 Task: Create a due date automation trigger when advanced on, on the tuesday before a card is due add checklist without checklist "Resume" at 11:00 AM.
Action: Mouse moved to (1204, 368)
Screenshot: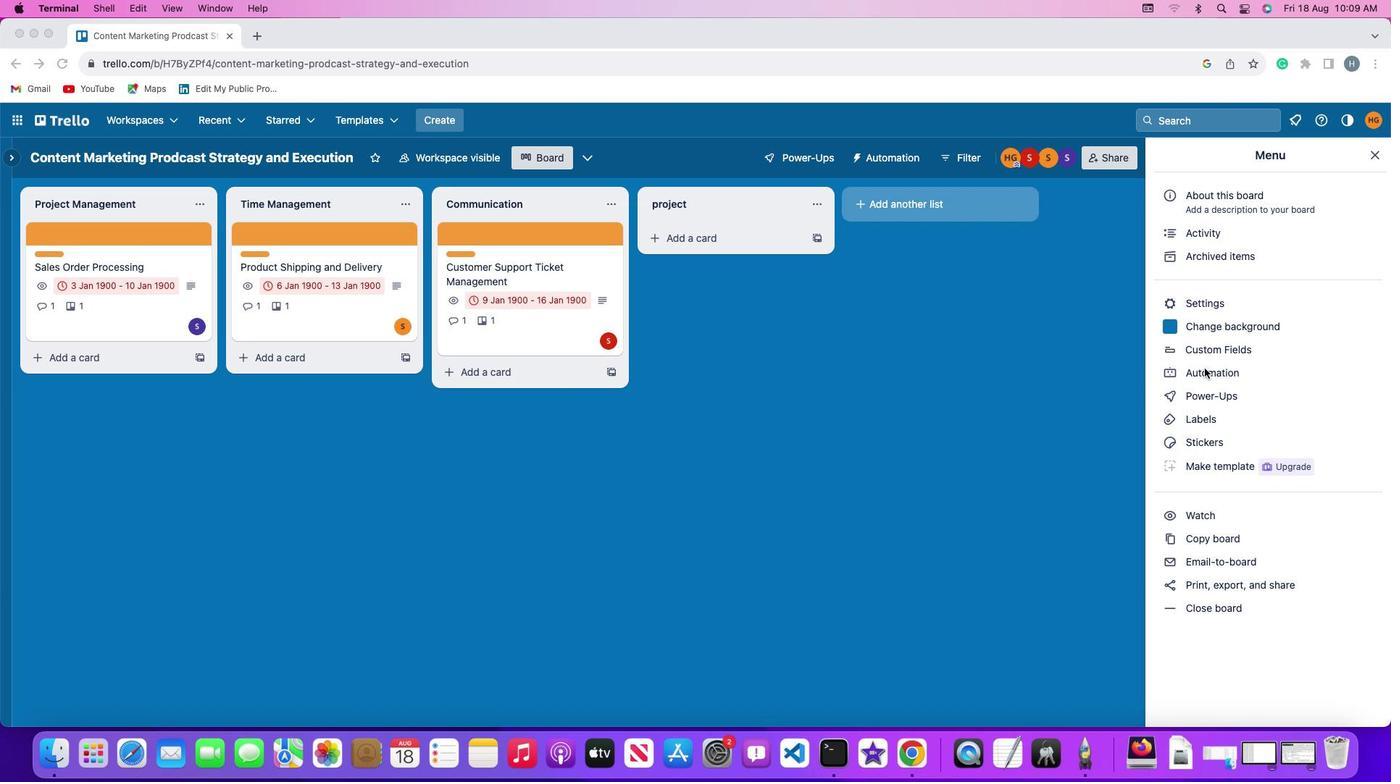 
Action: Mouse pressed left at (1204, 368)
Screenshot: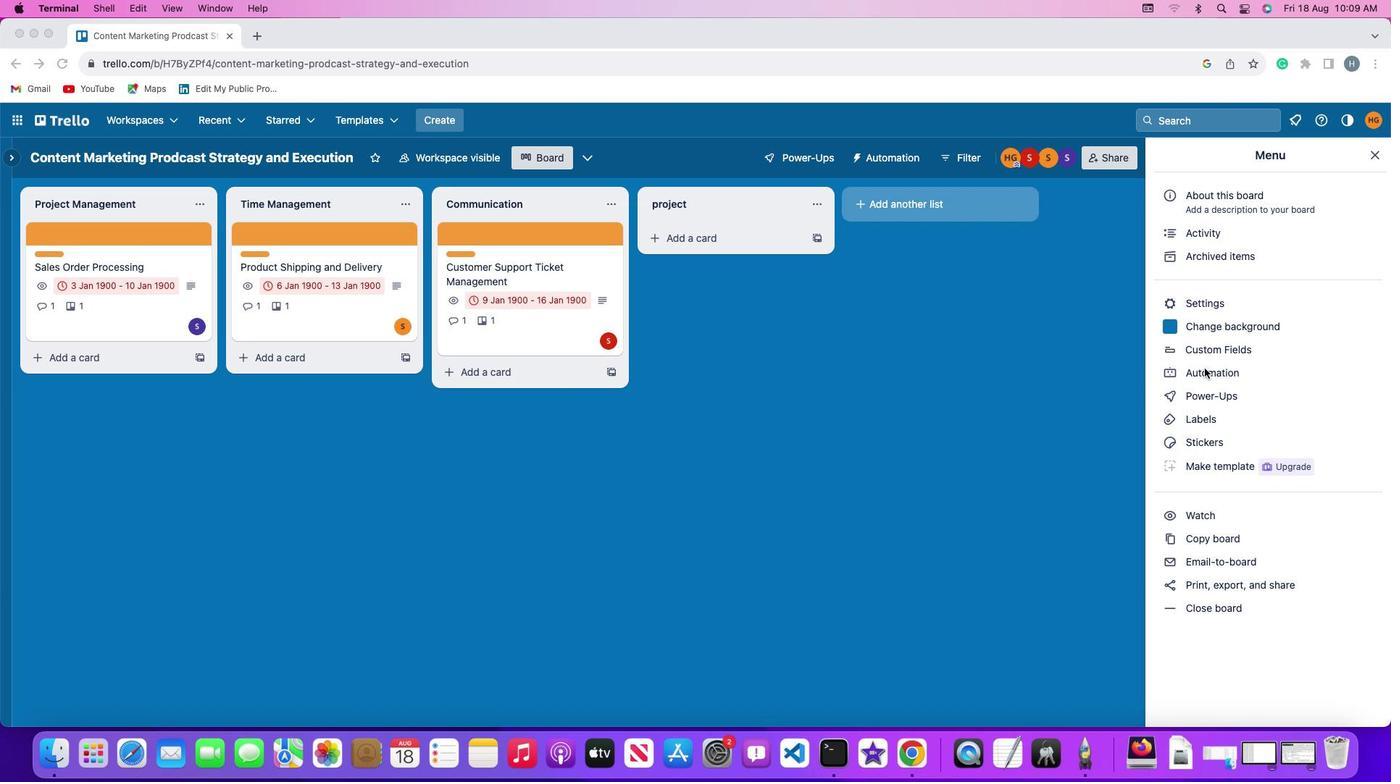 
Action: Mouse pressed left at (1204, 368)
Screenshot: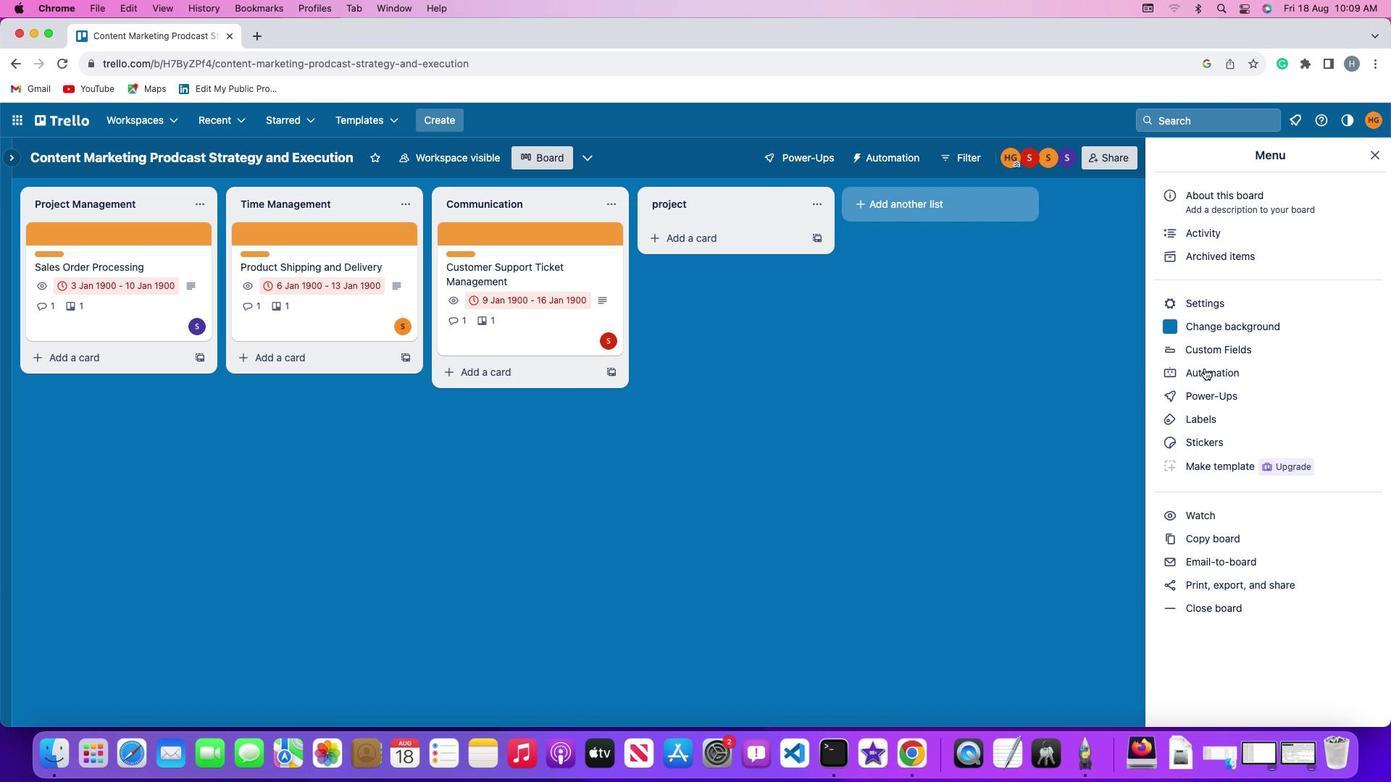 
Action: Mouse moved to (83, 345)
Screenshot: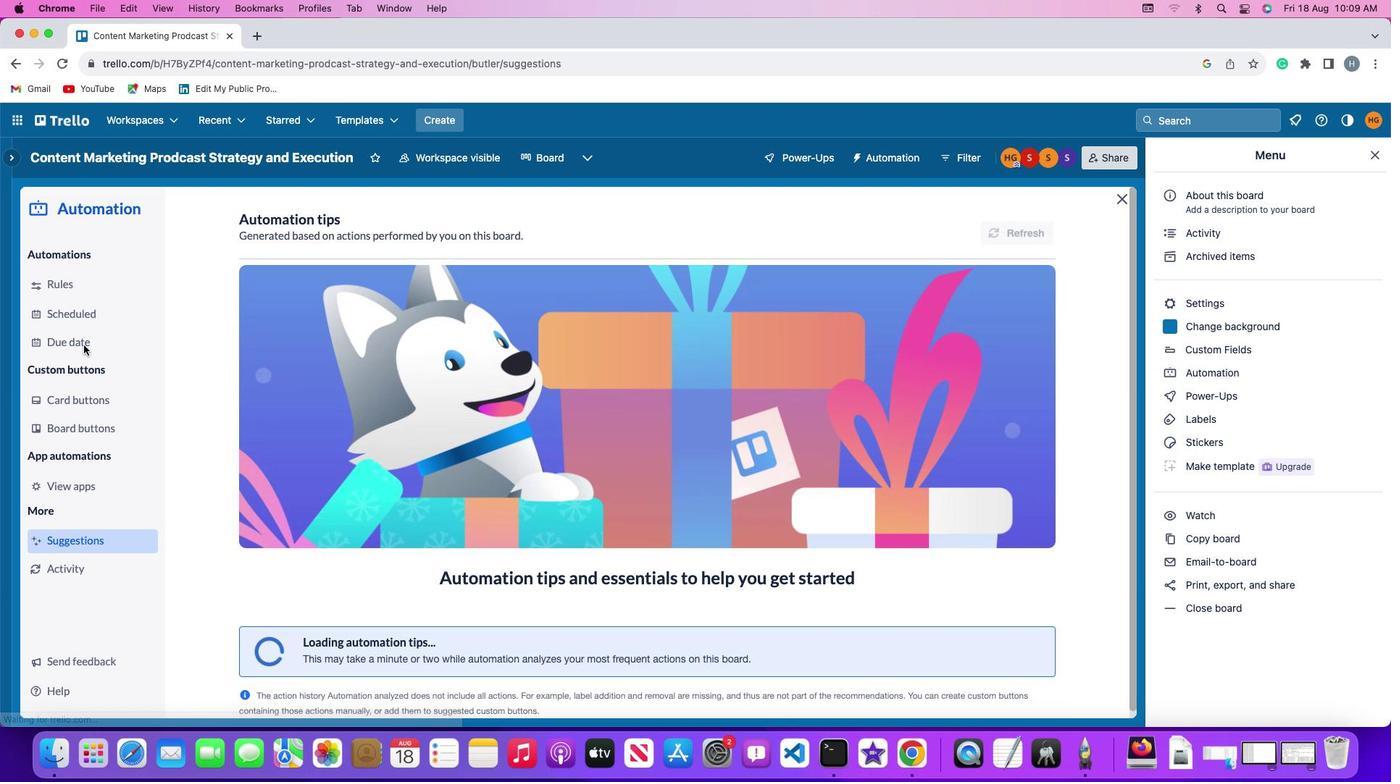 
Action: Mouse pressed left at (83, 345)
Screenshot: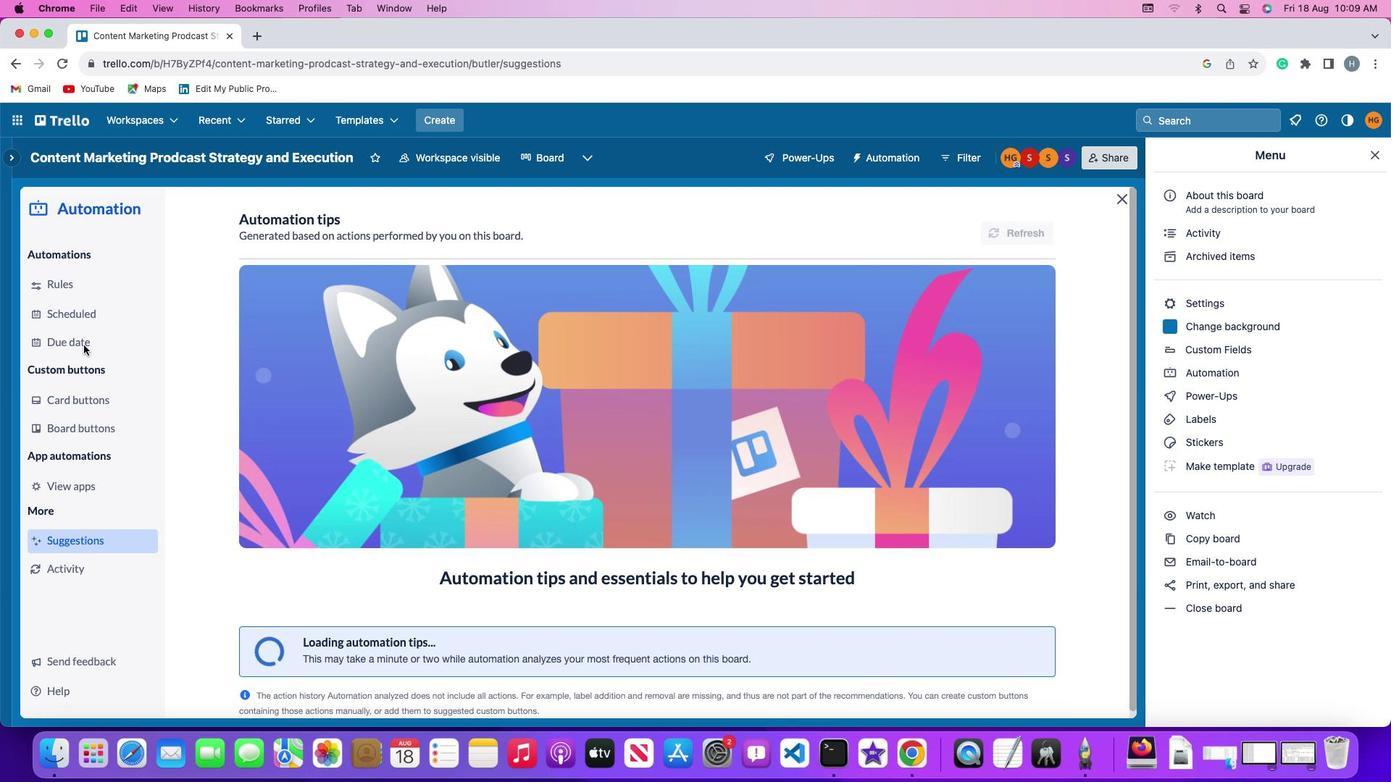 
Action: Mouse moved to (986, 223)
Screenshot: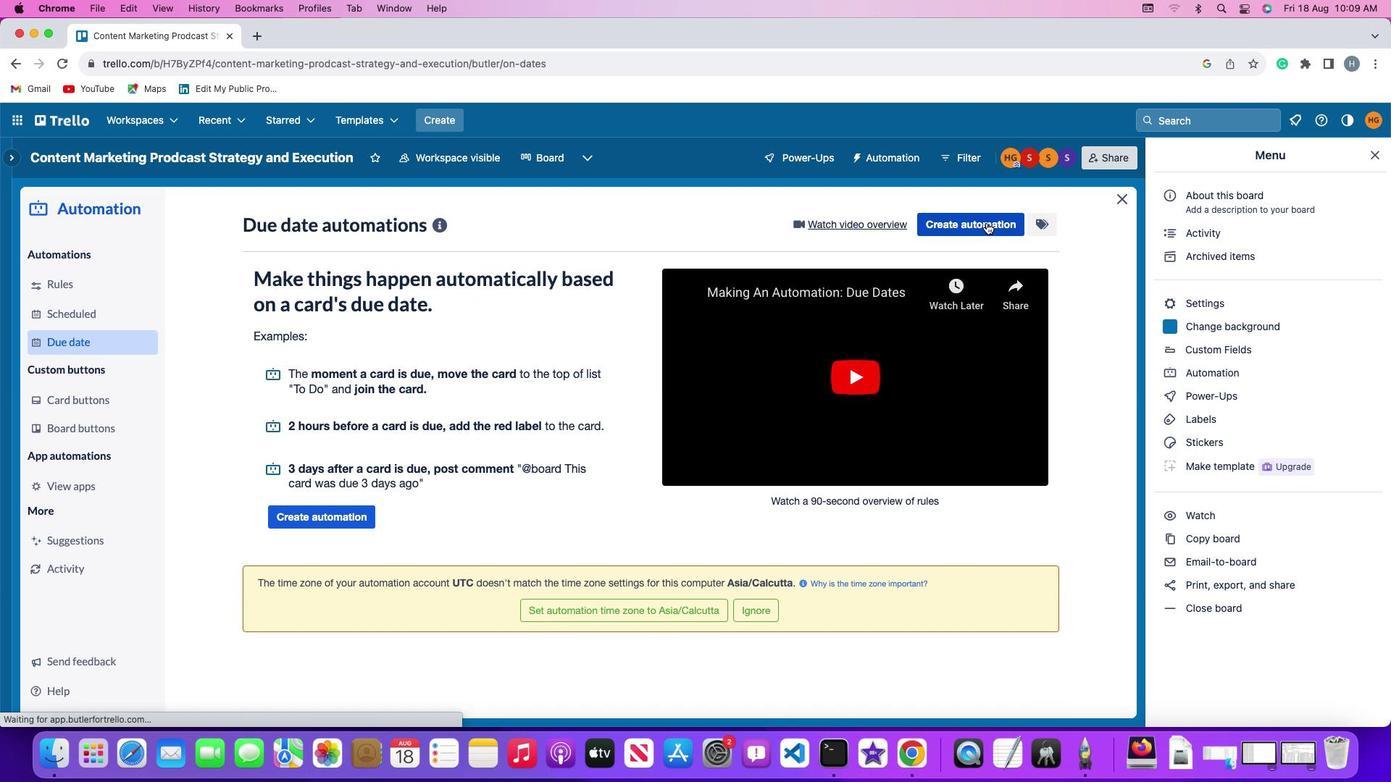 
Action: Mouse pressed left at (986, 223)
Screenshot: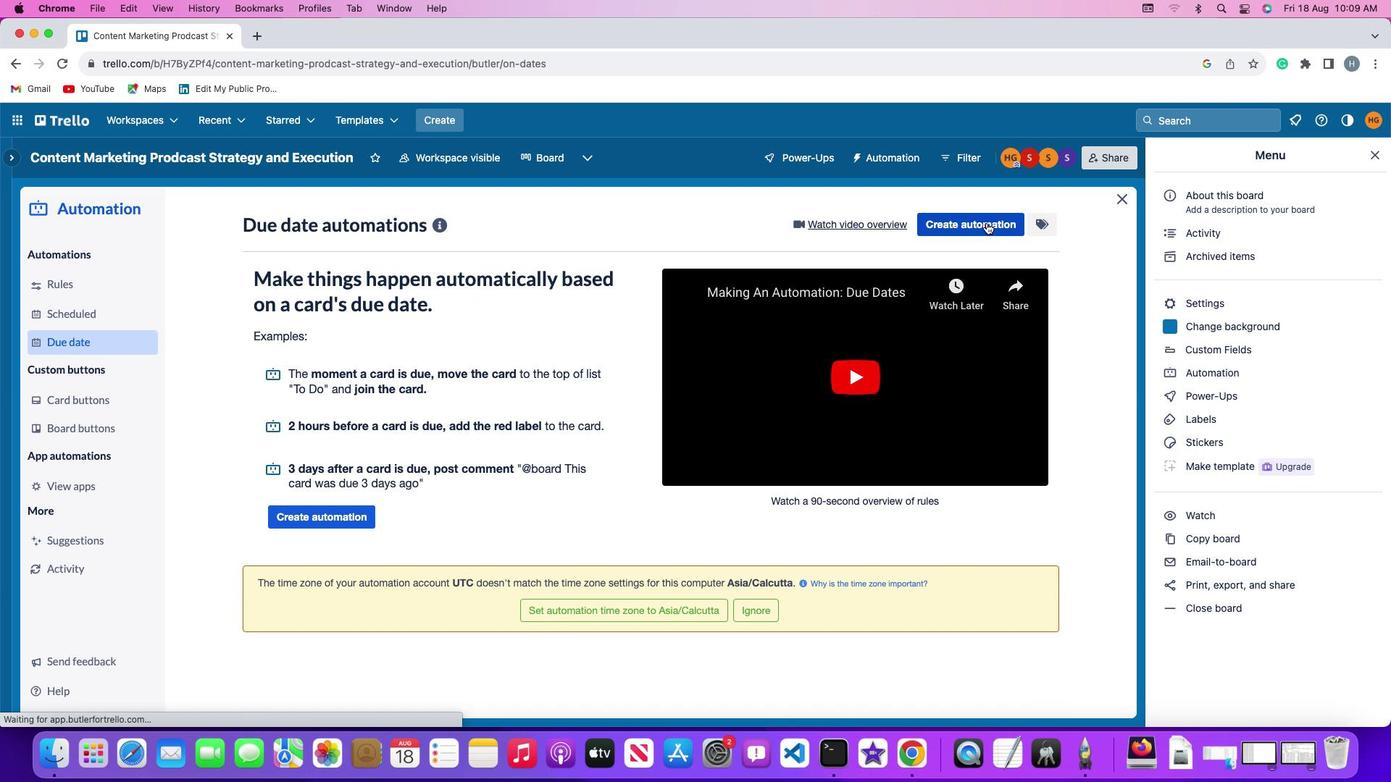 
Action: Mouse moved to (284, 362)
Screenshot: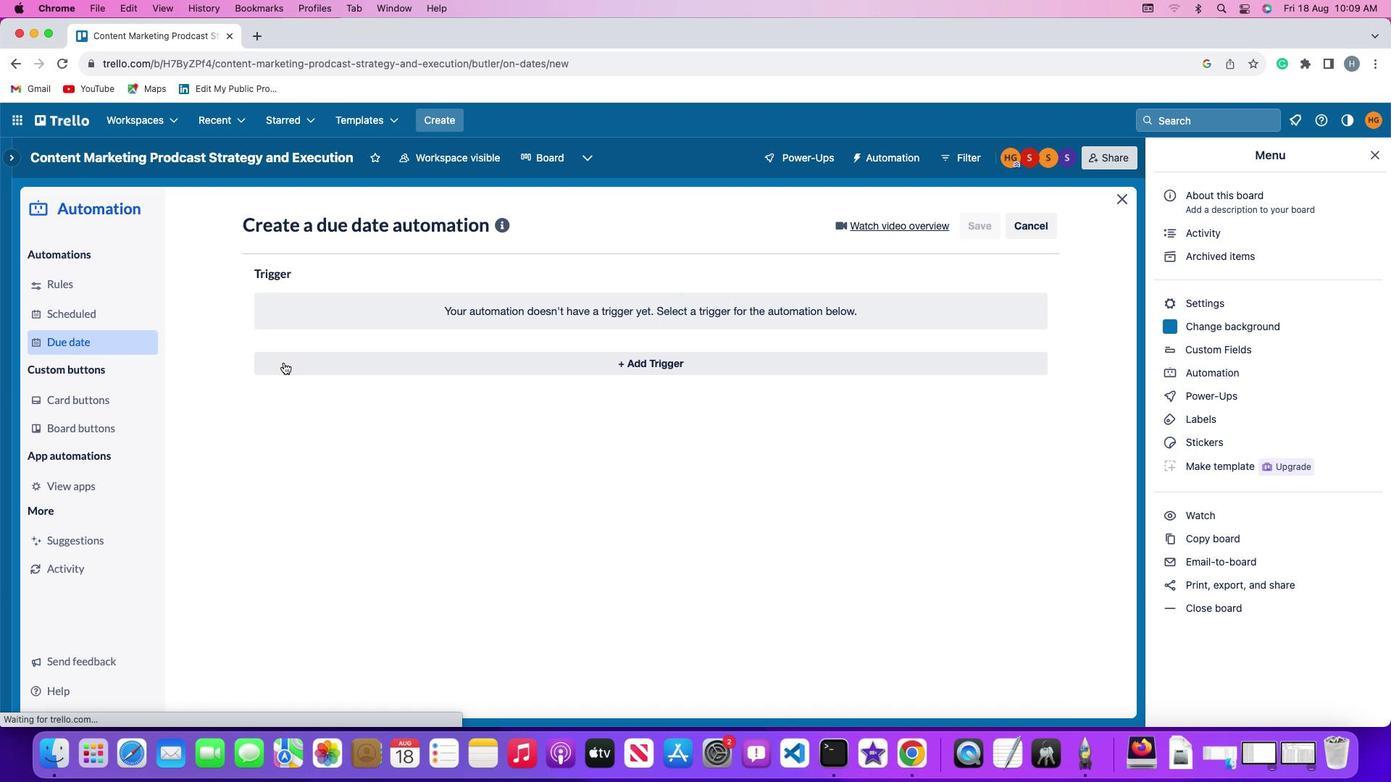 
Action: Mouse pressed left at (284, 362)
Screenshot: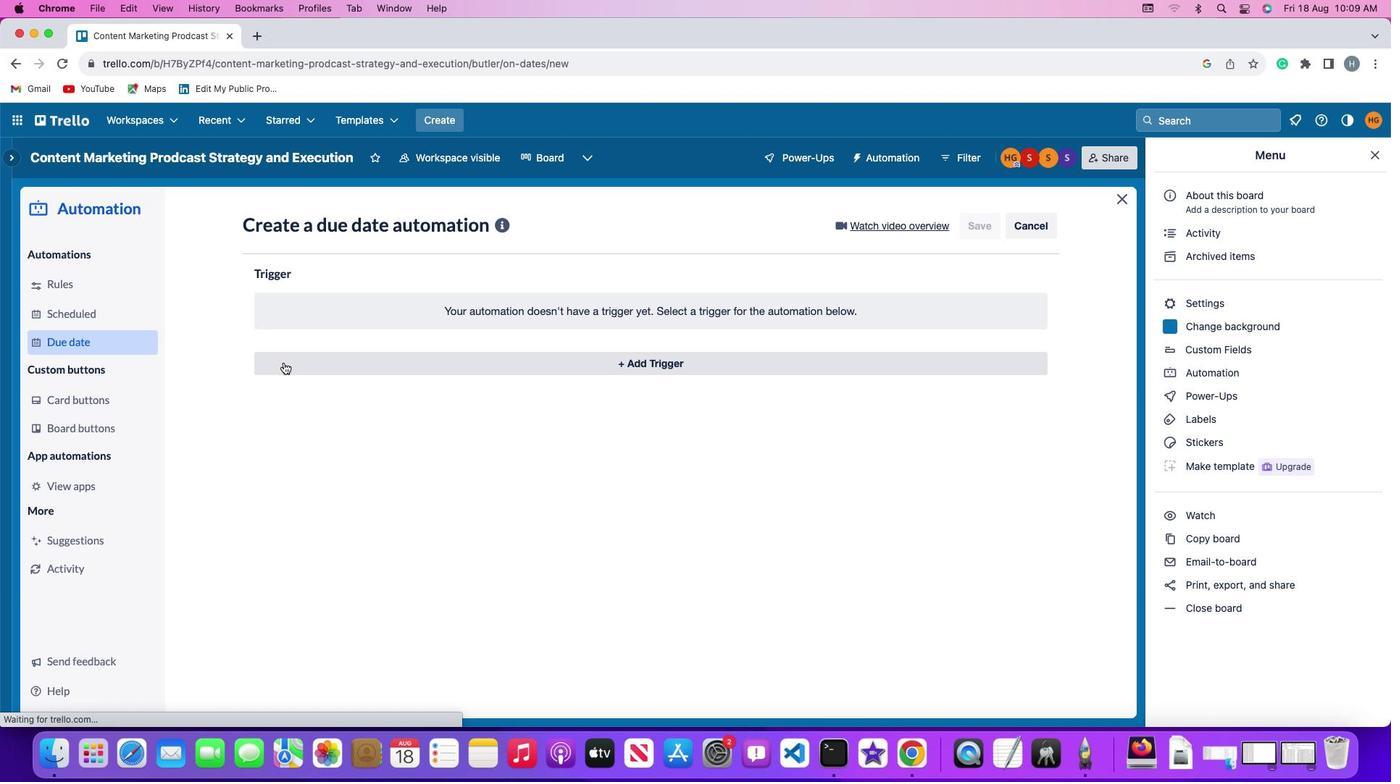 
Action: Mouse moved to (316, 629)
Screenshot: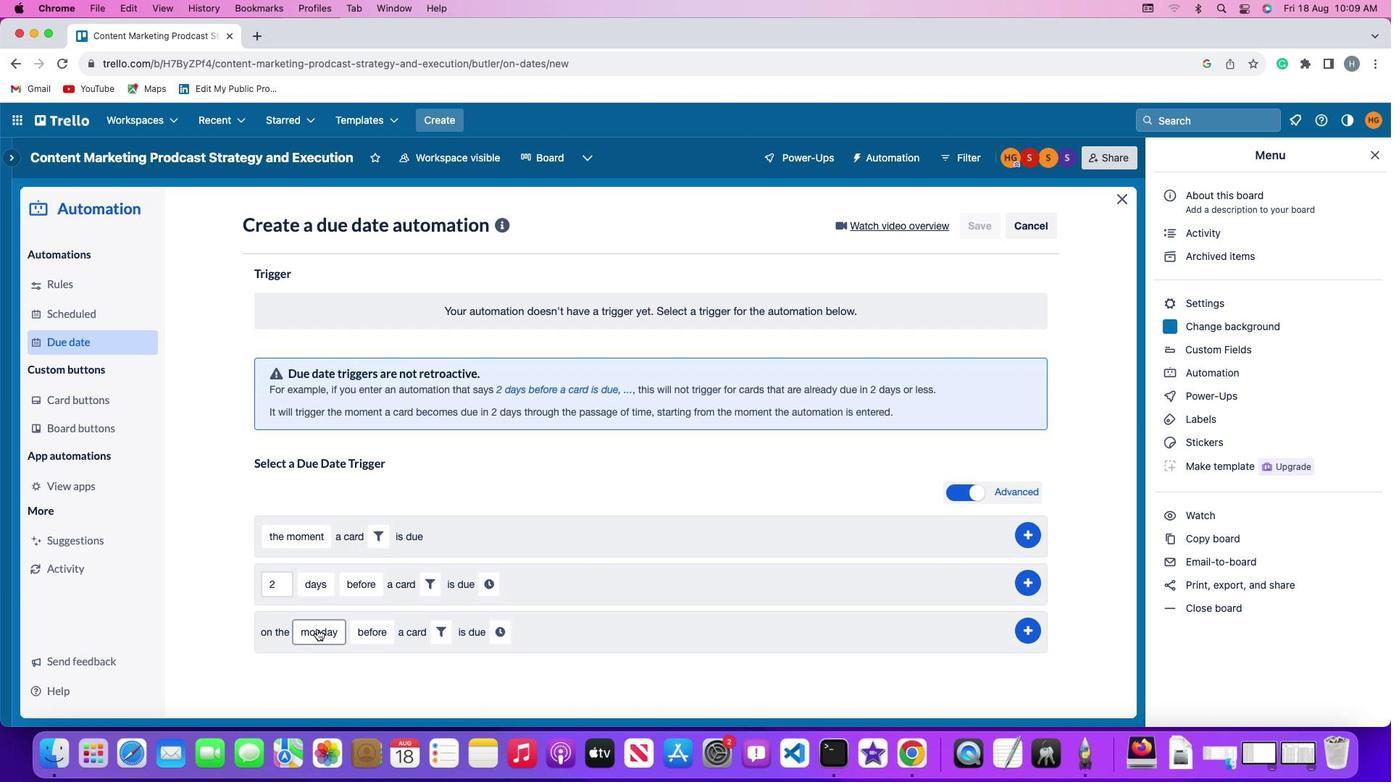 
Action: Mouse pressed left at (316, 629)
Screenshot: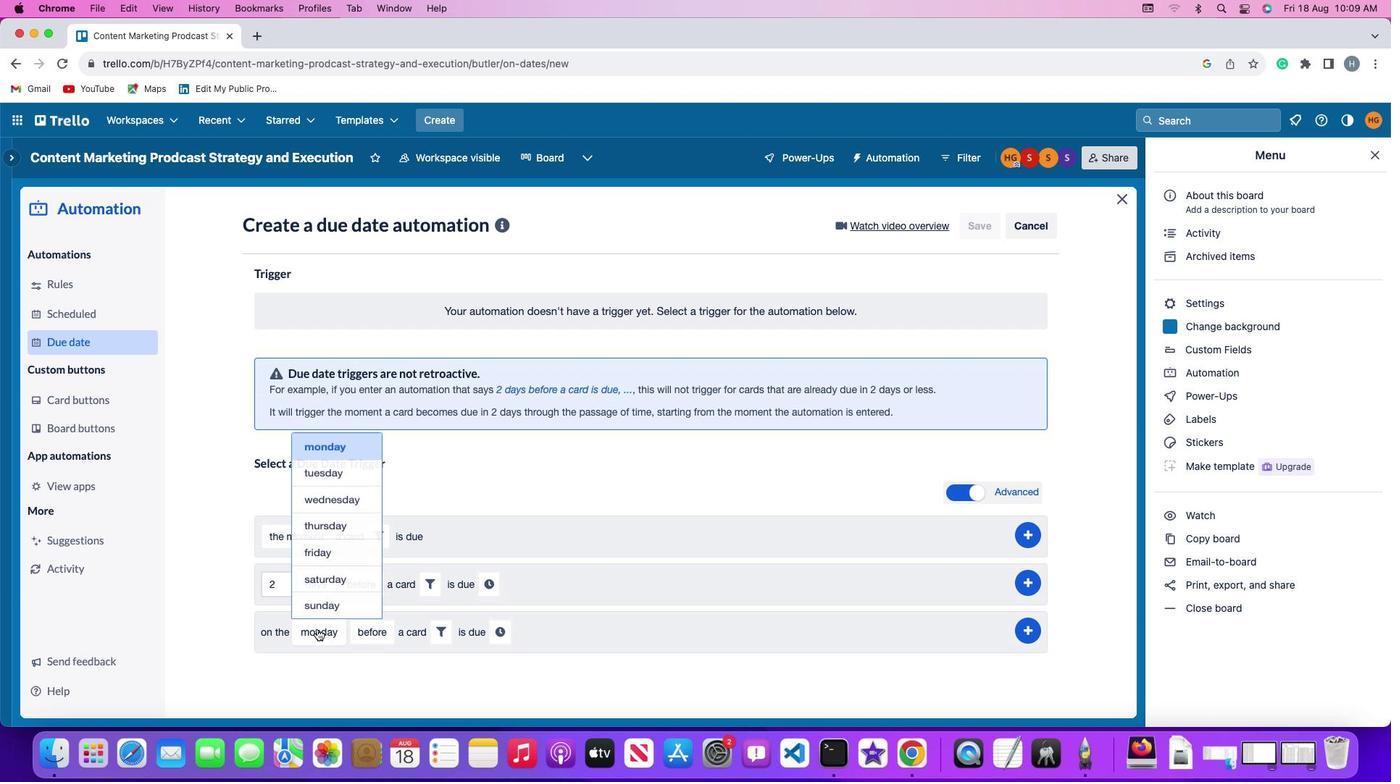 
Action: Mouse moved to (327, 445)
Screenshot: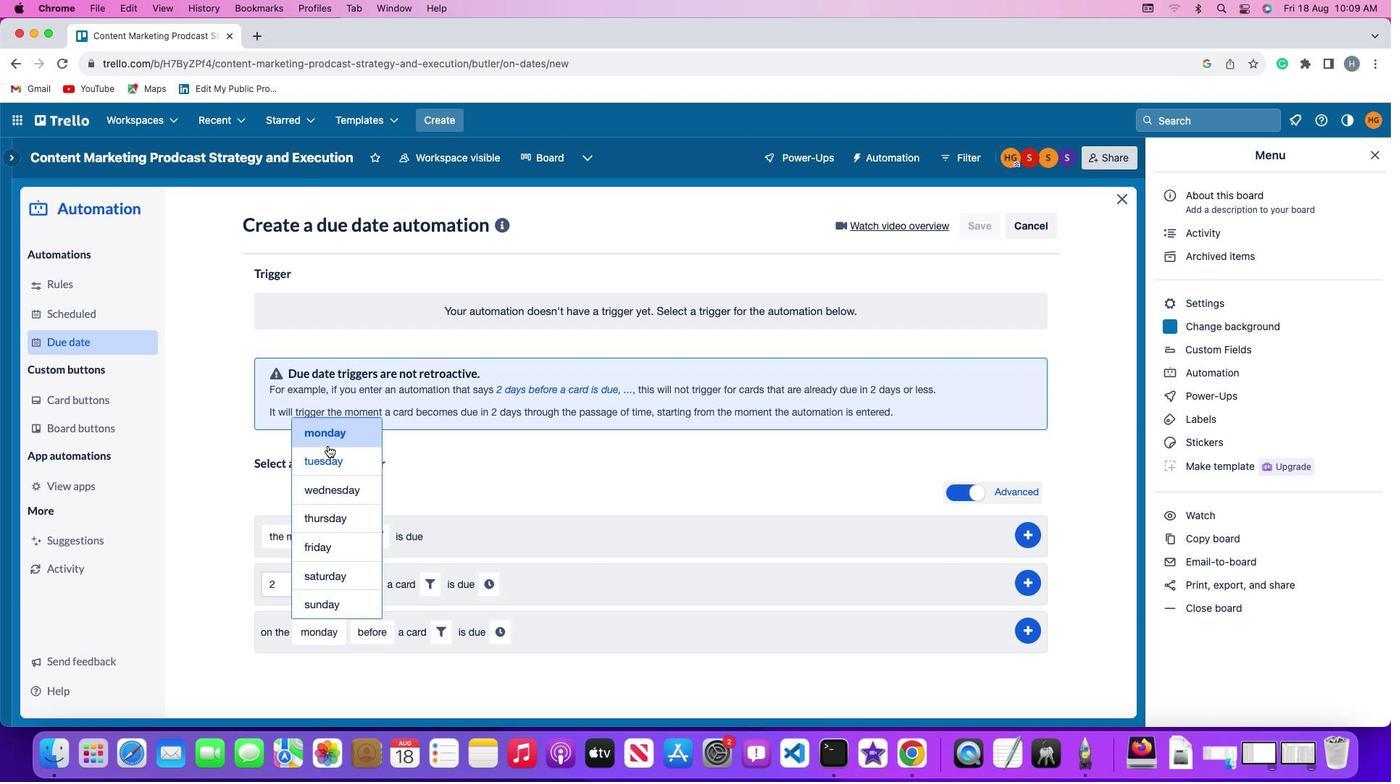 
Action: Mouse pressed left at (327, 445)
Screenshot: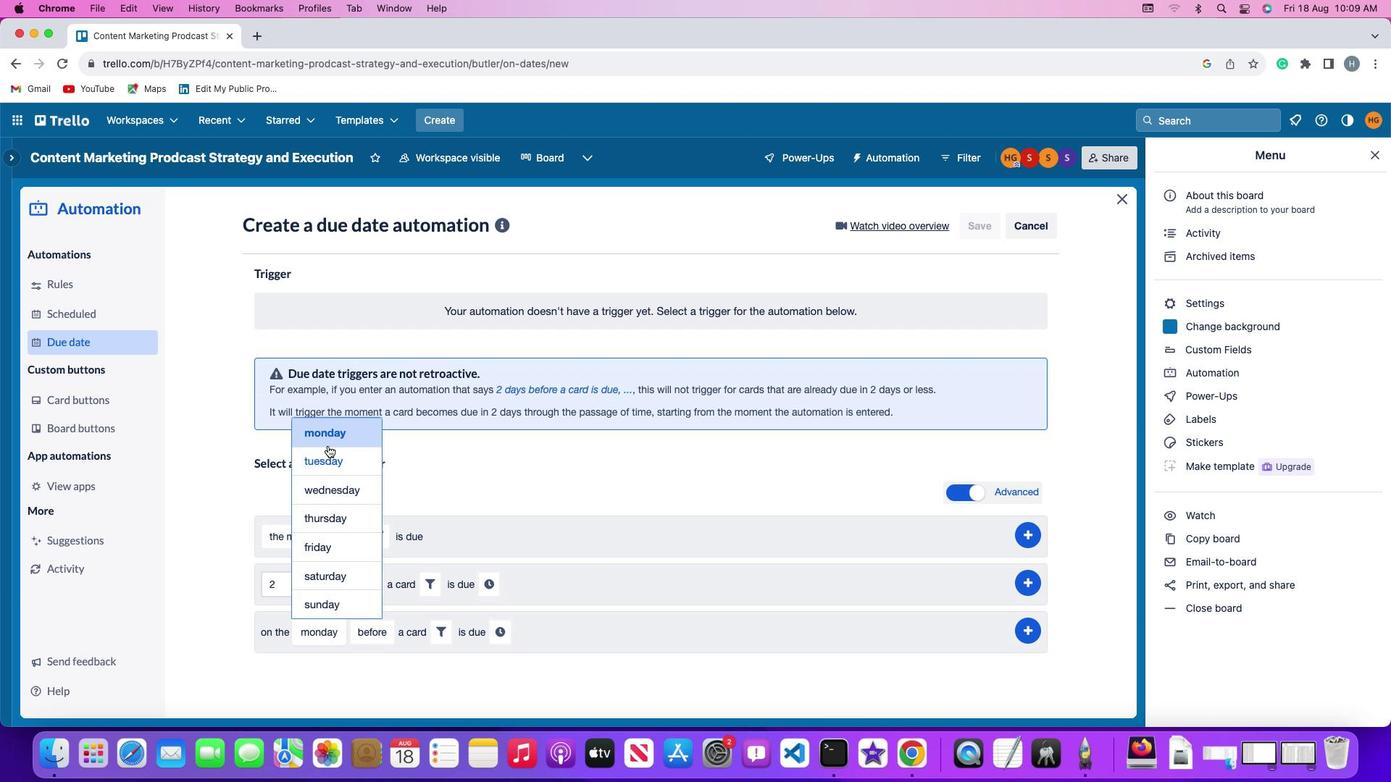 
Action: Mouse moved to (370, 628)
Screenshot: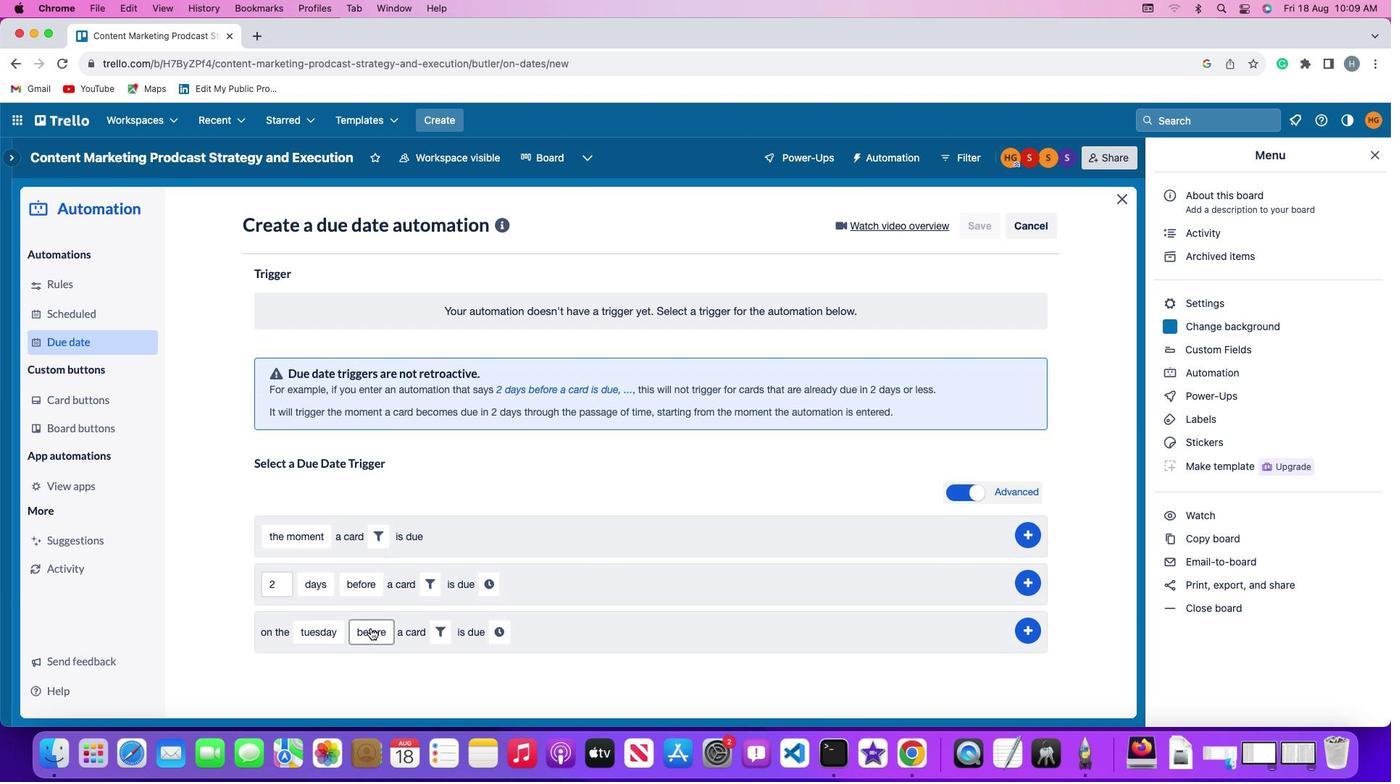 
Action: Mouse pressed left at (370, 628)
Screenshot: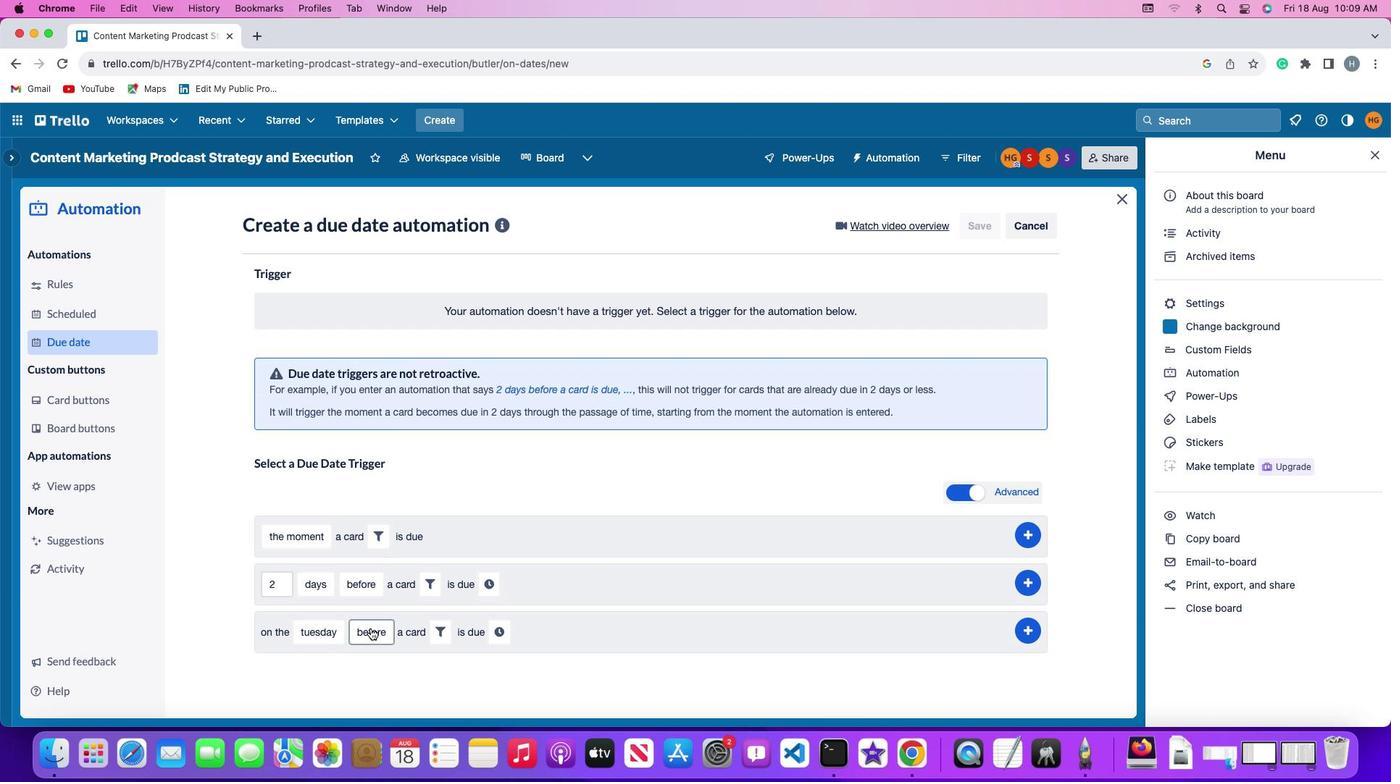 
Action: Mouse moved to (387, 511)
Screenshot: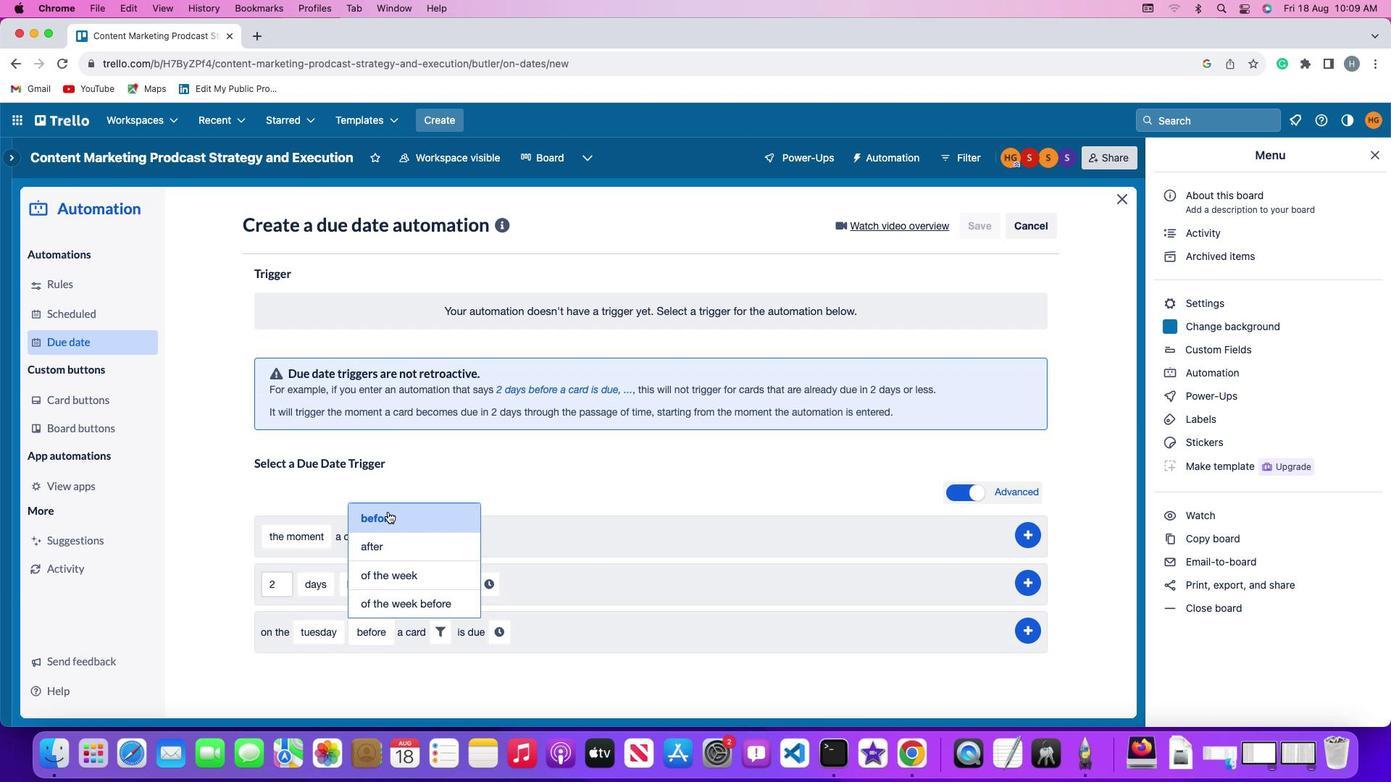 
Action: Mouse pressed left at (387, 511)
Screenshot: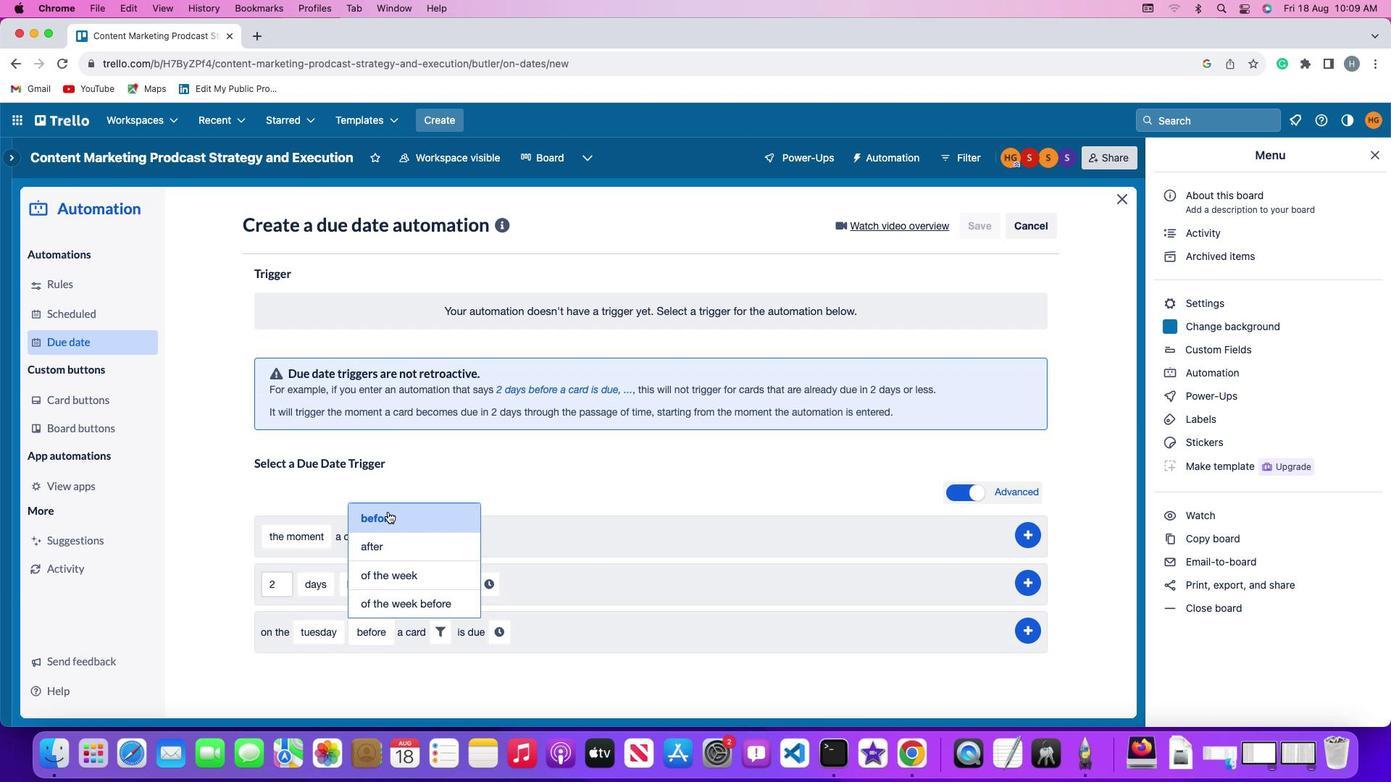 
Action: Mouse moved to (435, 628)
Screenshot: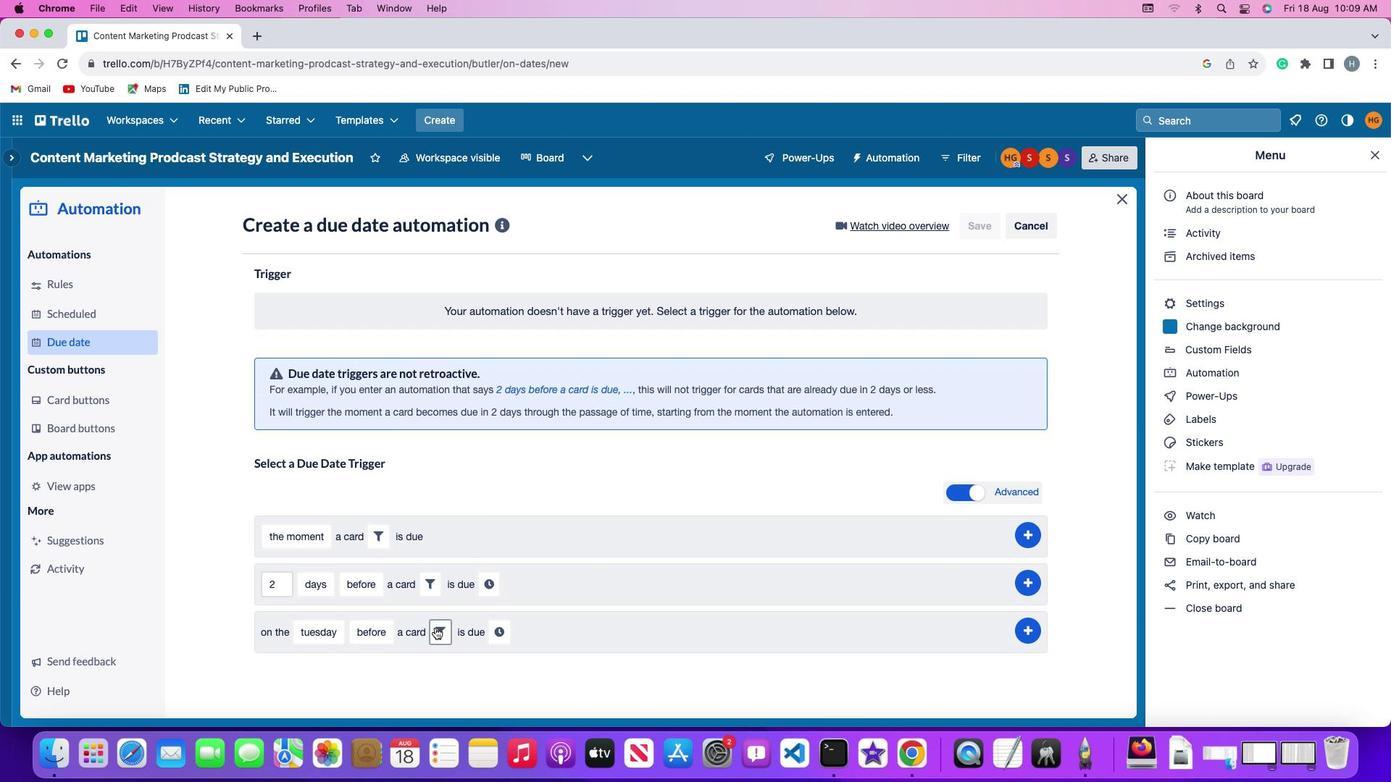 
Action: Mouse pressed left at (435, 628)
Screenshot: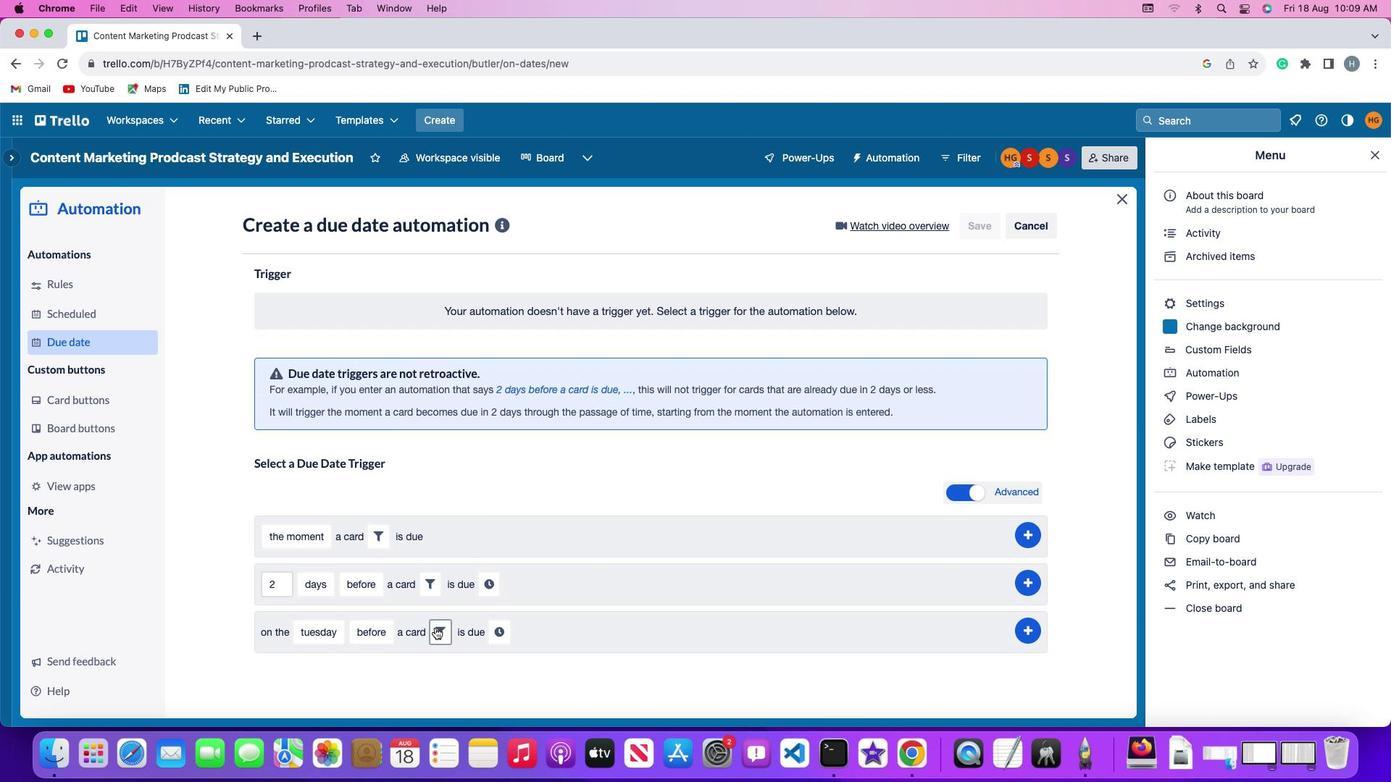 
Action: Mouse moved to (576, 677)
Screenshot: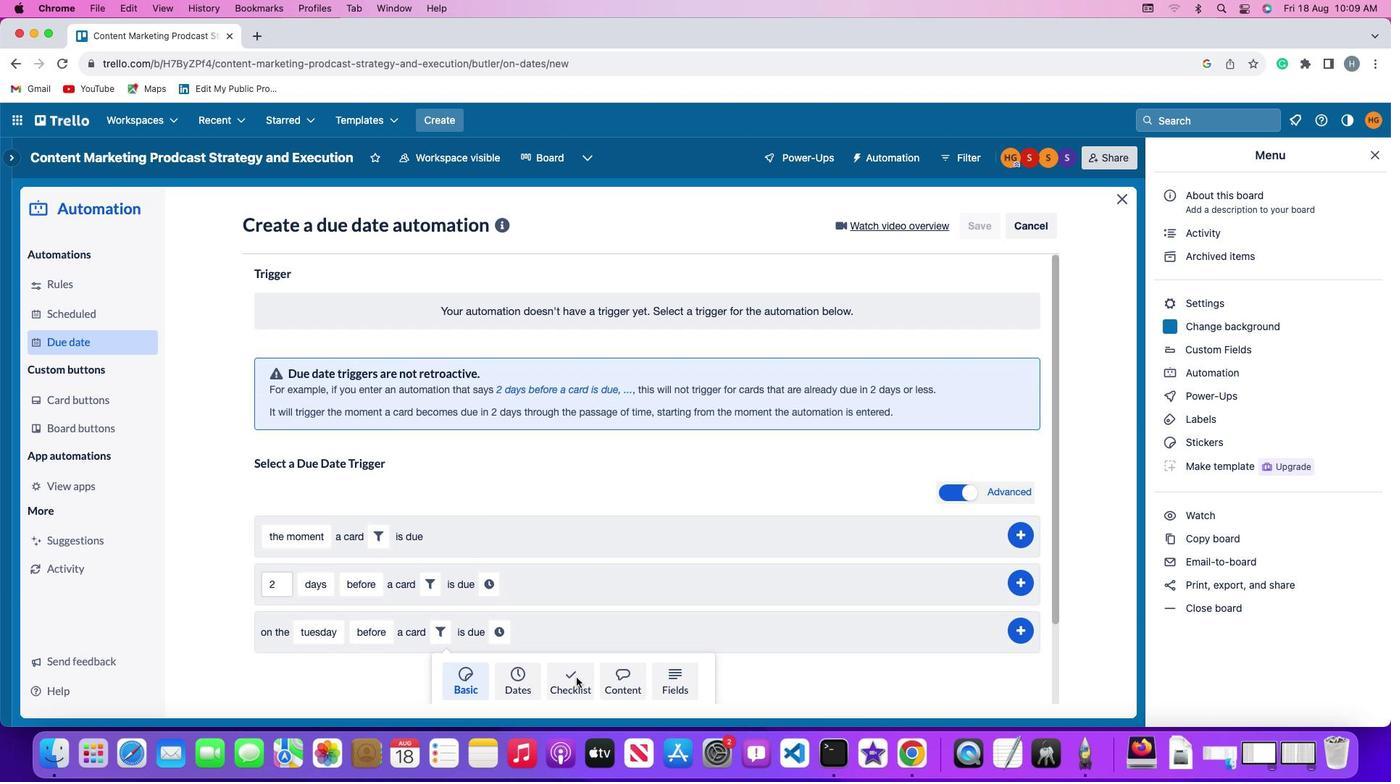 
Action: Mouse pressed left at (576, 677)
Screenshot: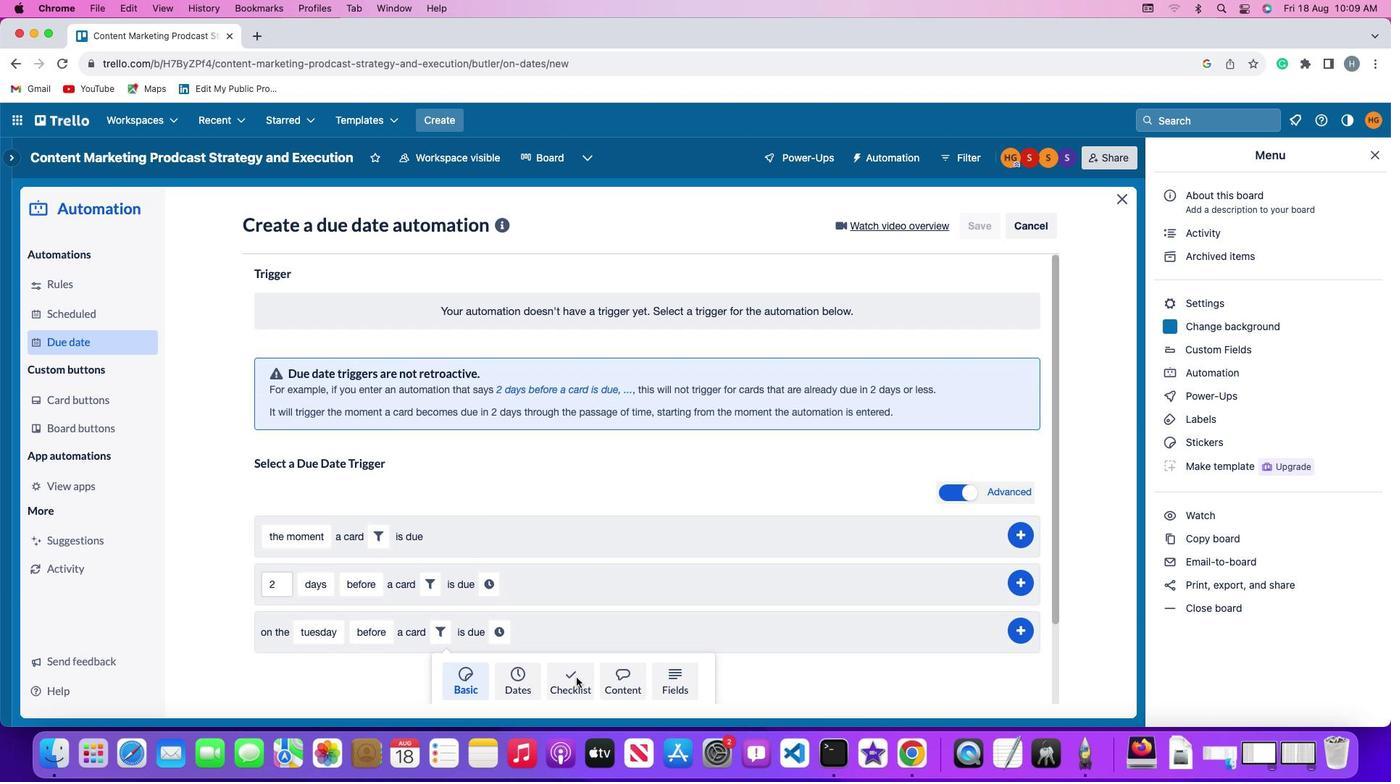 
Action: Mouse moved to (354, 672)
Screenshot: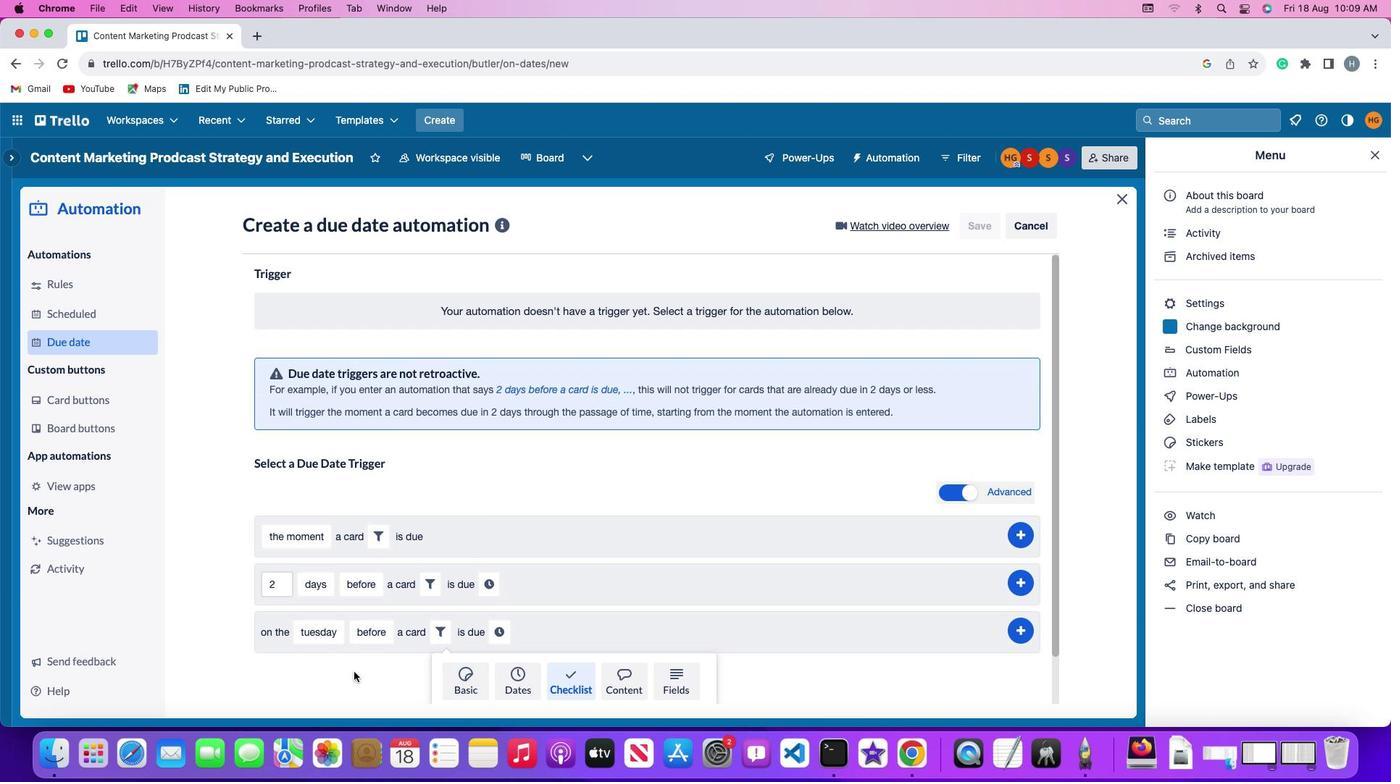 
Action: Mouse scrolled (354, 672) with delta (0, 0)
Screenshot: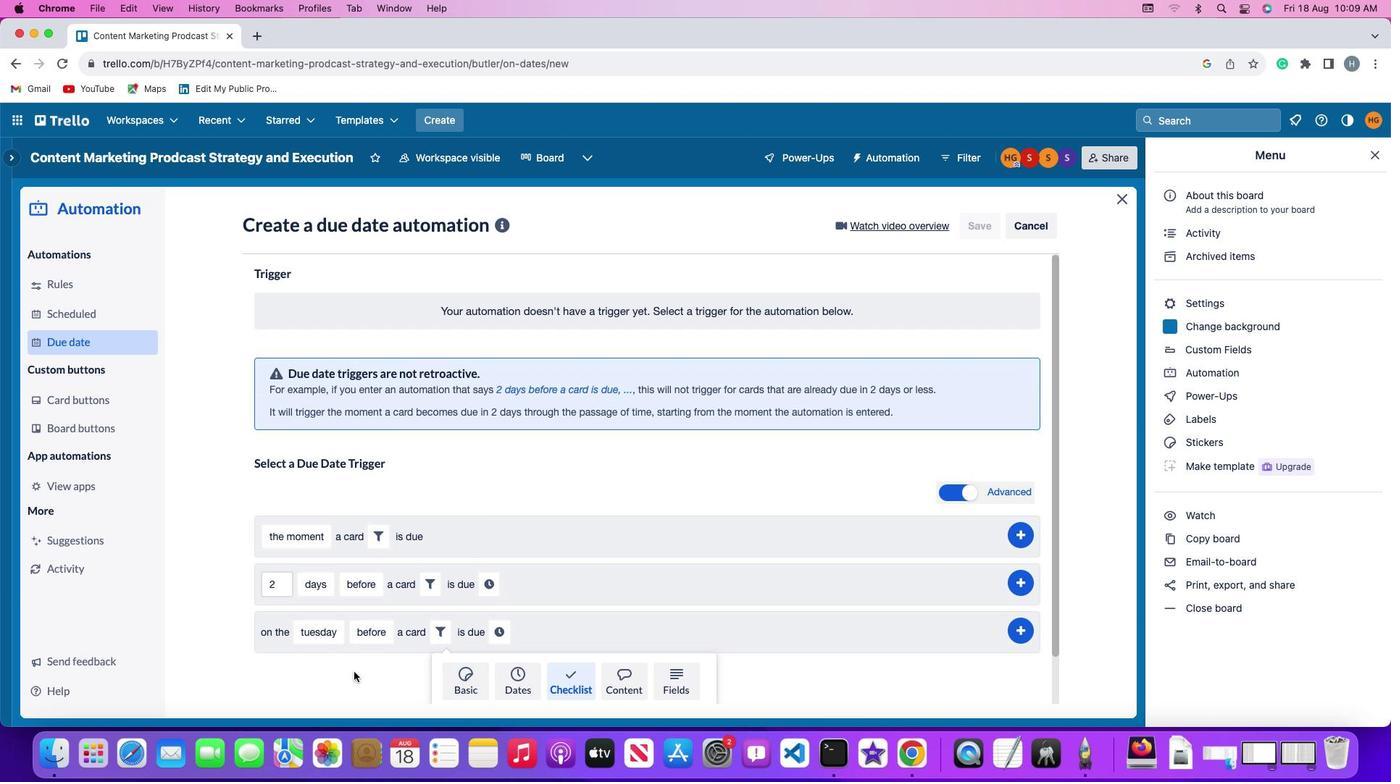 
Action: Mouse scrolled (354, 672) with delta (0, 0)
Screenshot: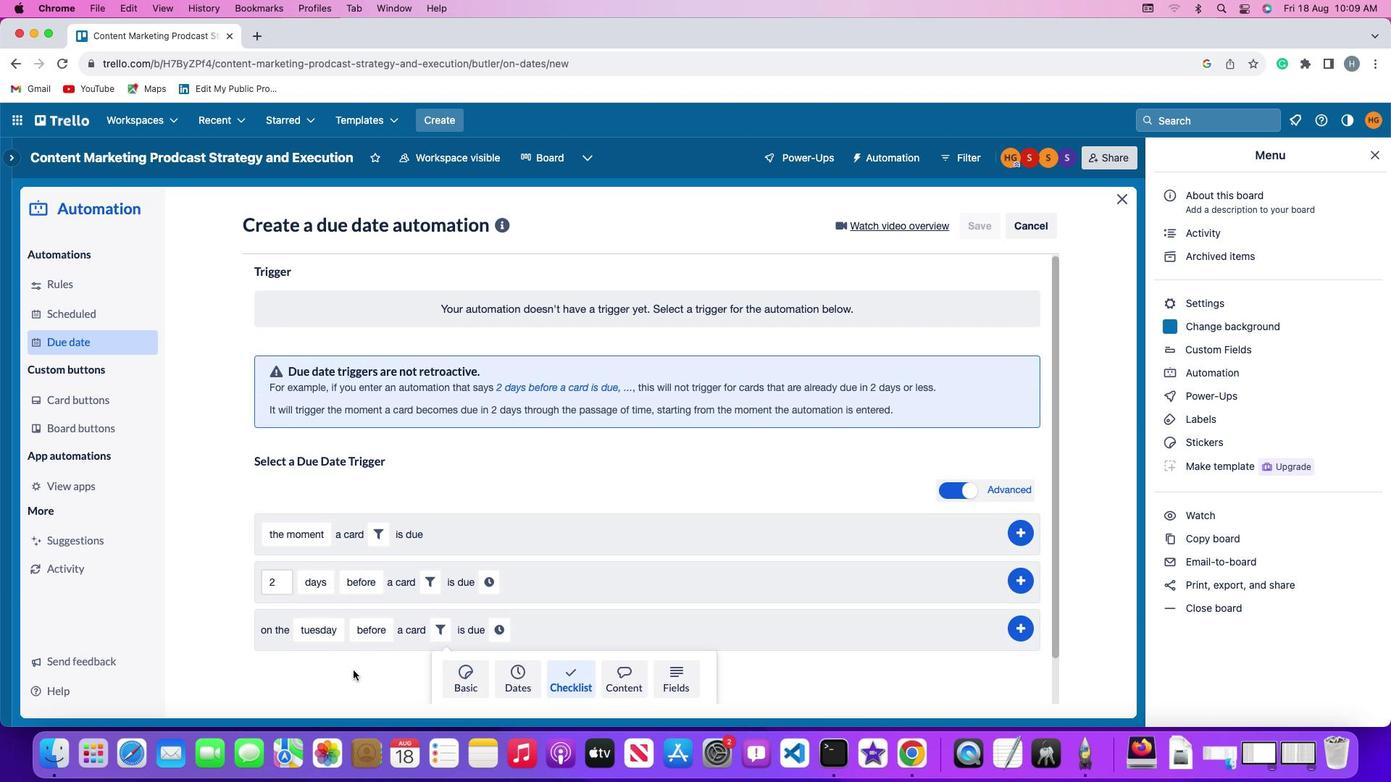 
Action: Mouse moved to (354, 671)
Screenshot: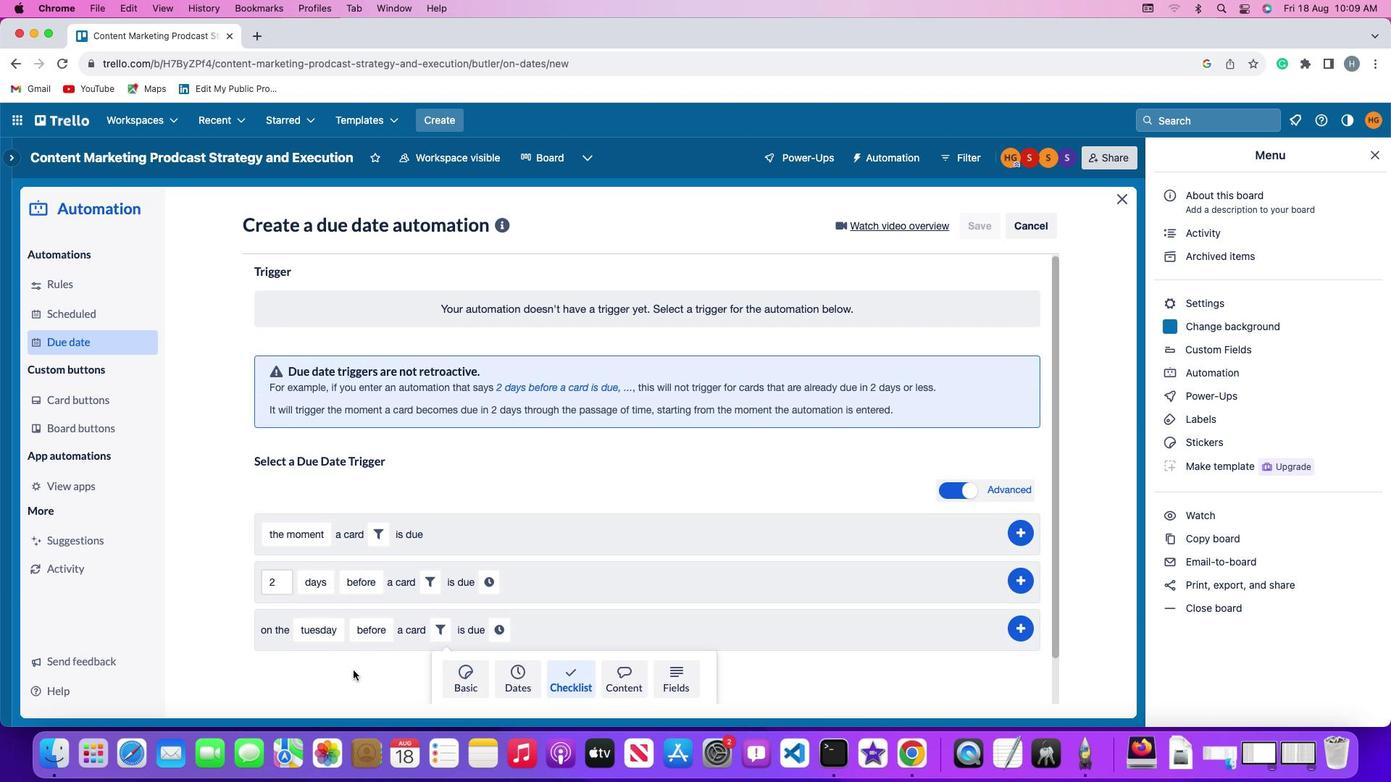 
Action: Mouse scrolled (354, 671) with delta (0, -2)
Screenshot: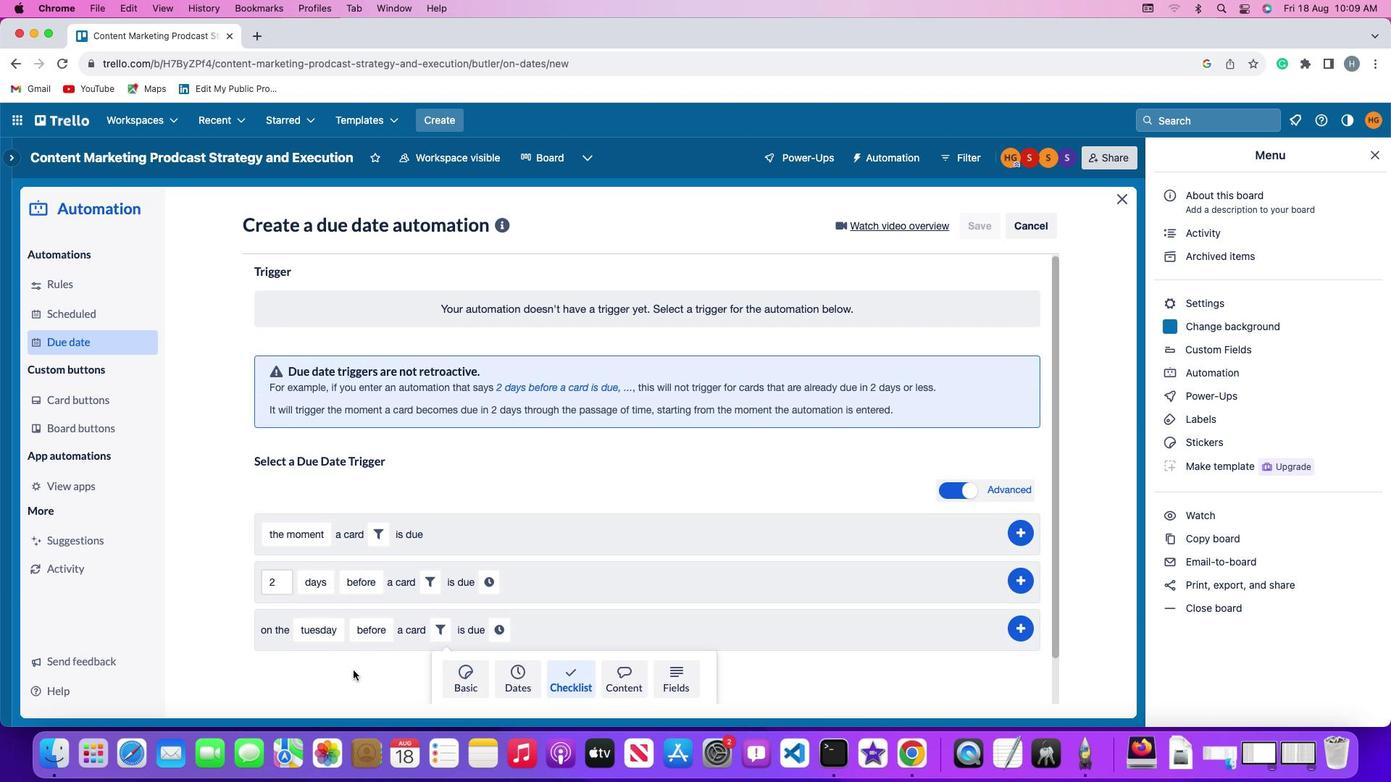 
Action: Mouse moved to (353, 670)
Screenshot: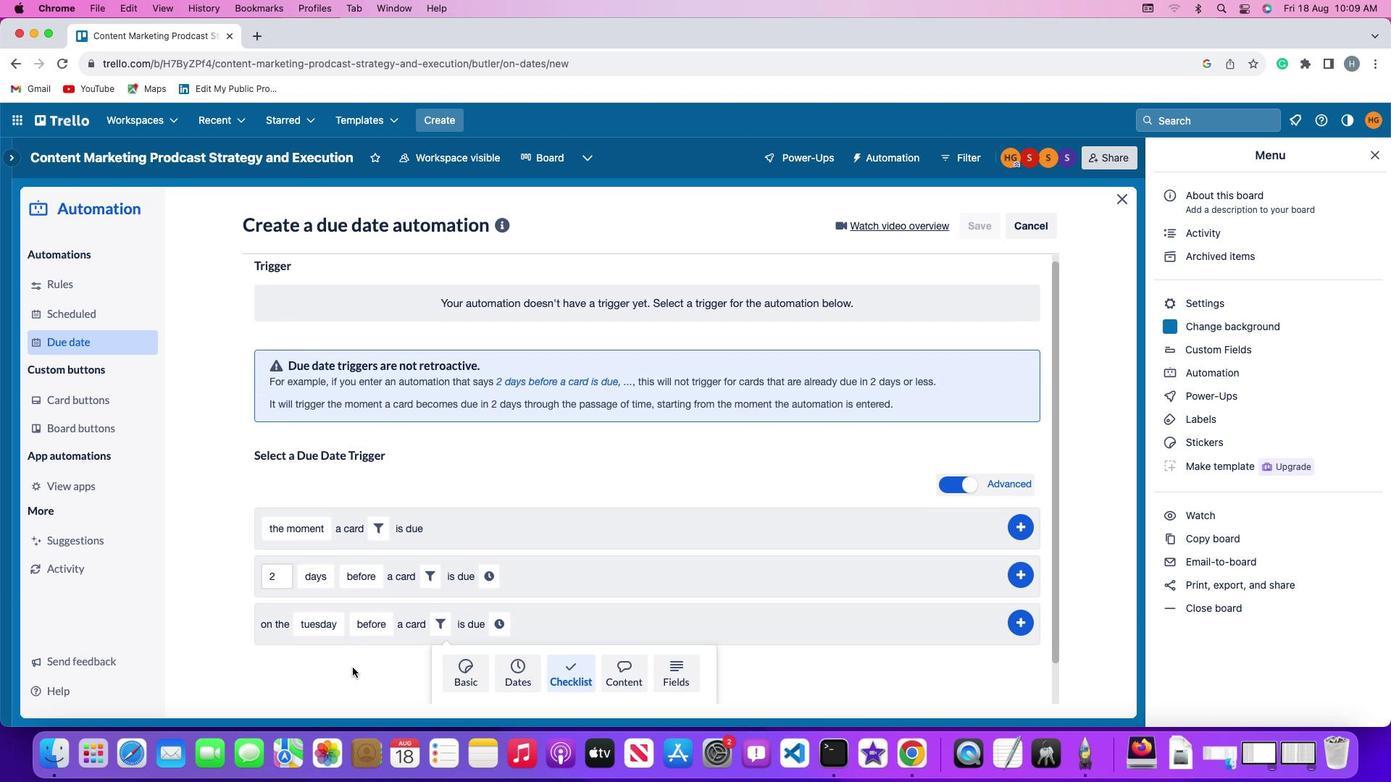 
Action: Mouse scrolled (353, 670) with delta (0, -3)
Screenshot: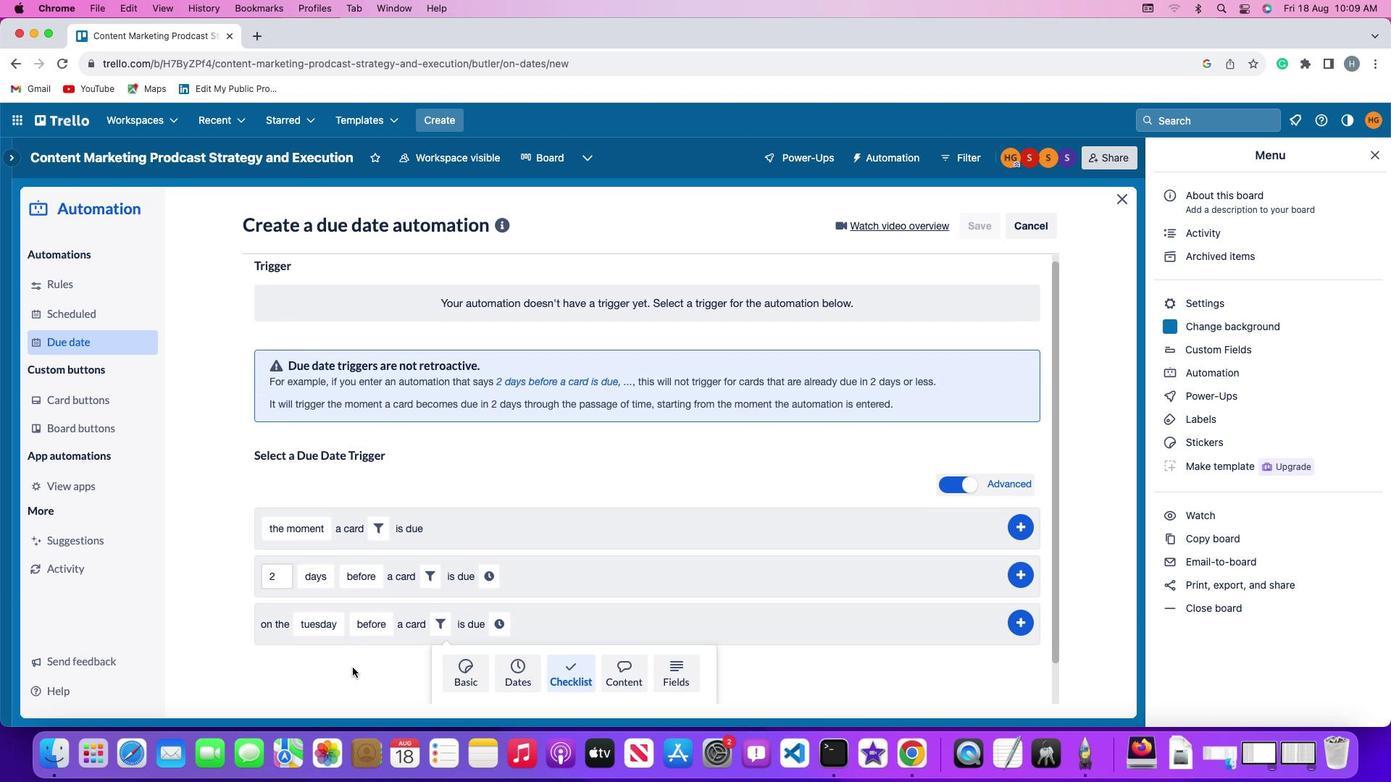 
Action: Mouse moved to (351, 666)
Screenshot: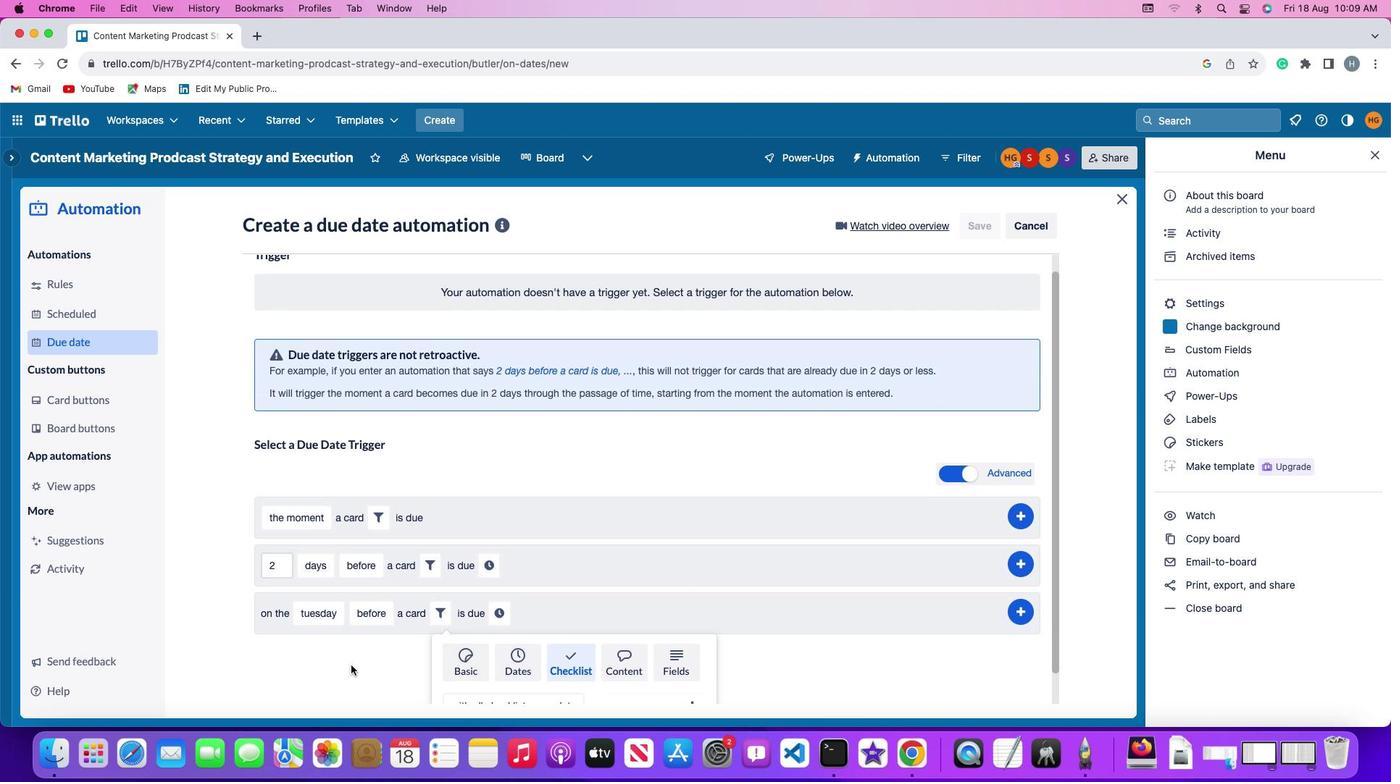 
Action: Mouse scrolled (351, 666) with delta (0, -4)
Screenshot: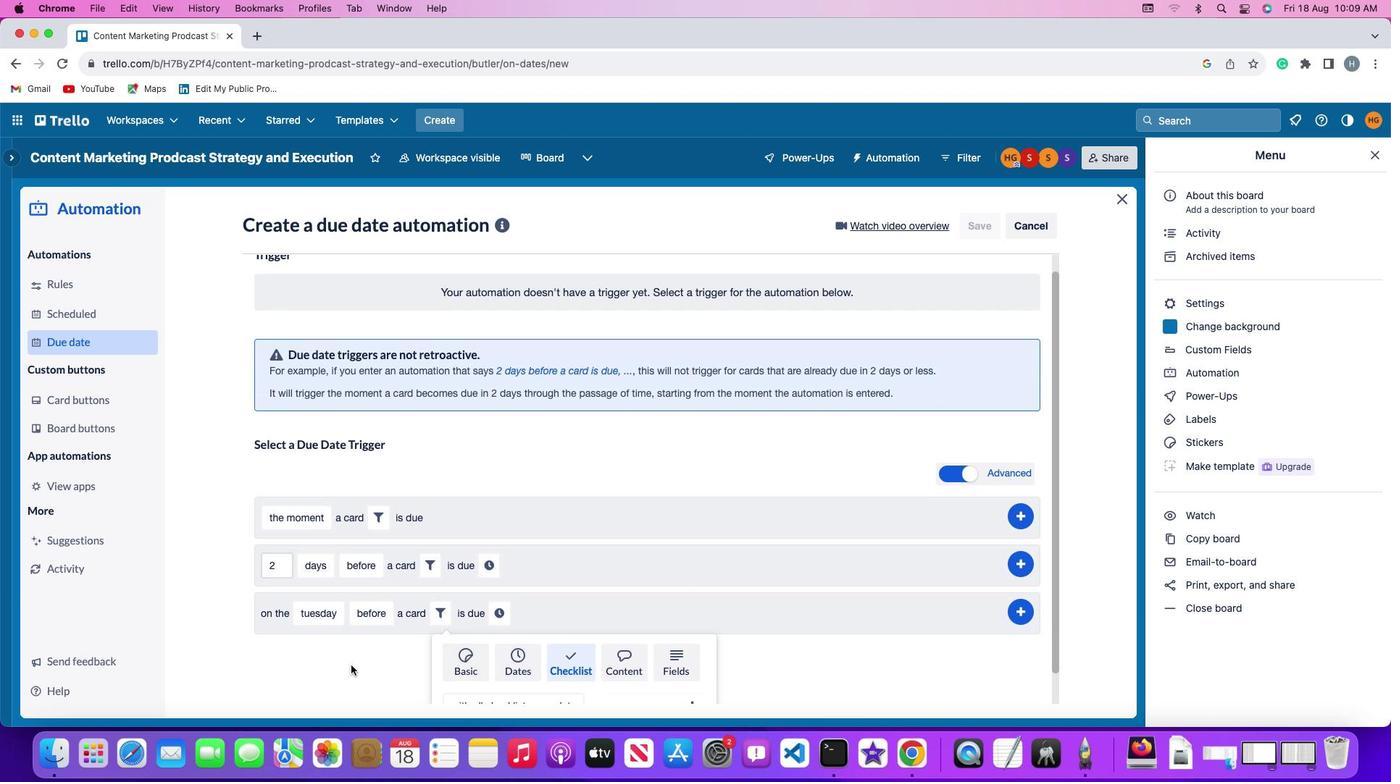 
Action: Mouse moved to (309, 662)
Screenshot: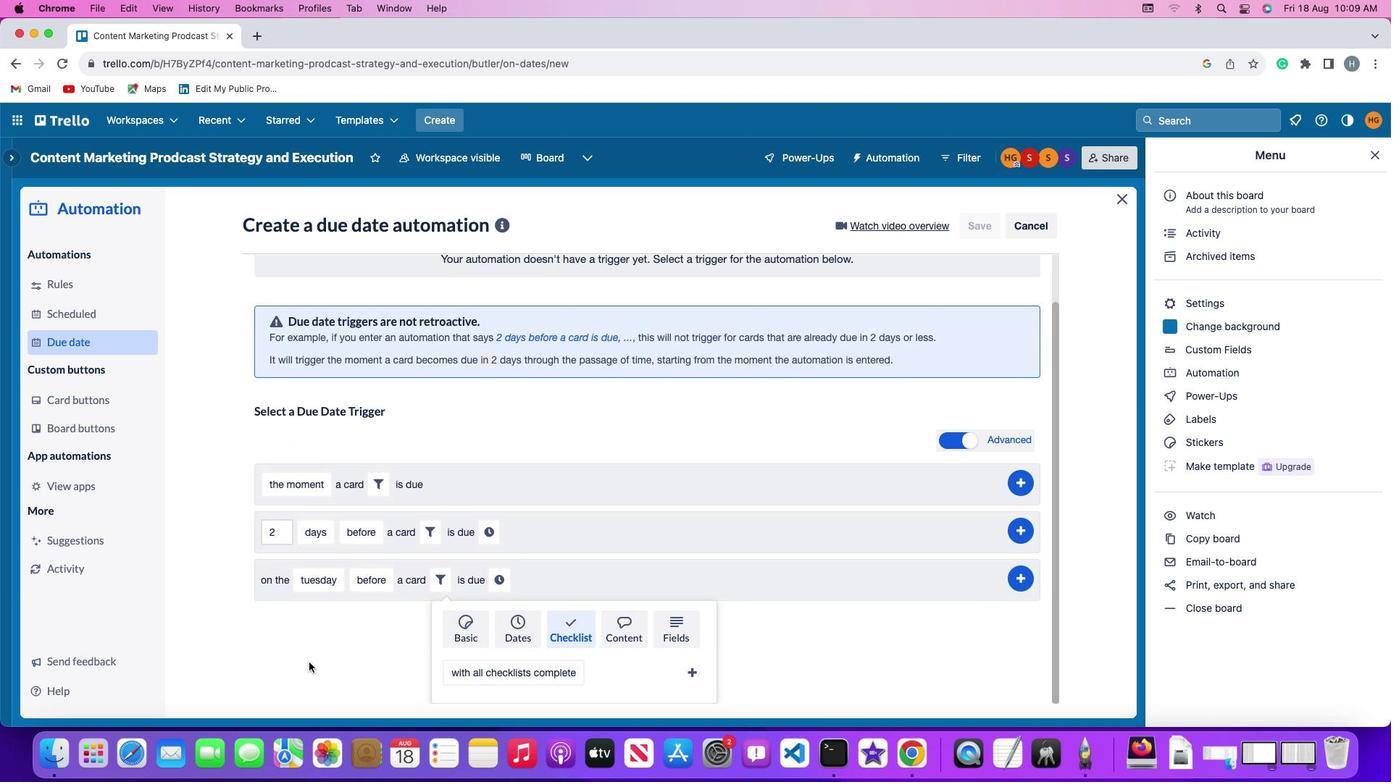 
Action: Mouse scrolled (309, 662) with delta (0, 0)
Screenshot: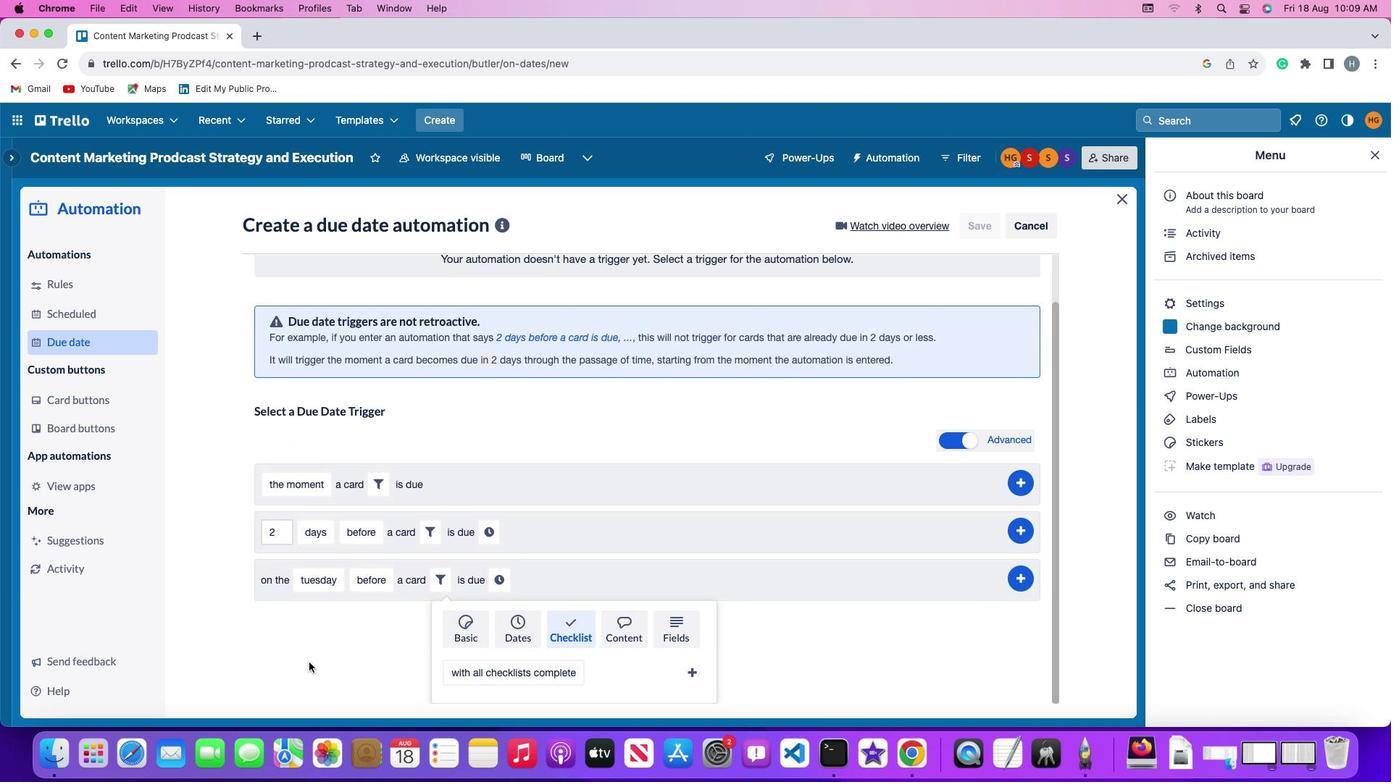 
Action: Mouse scrolled (309, 662) with delta (0, 0)
Screenshot: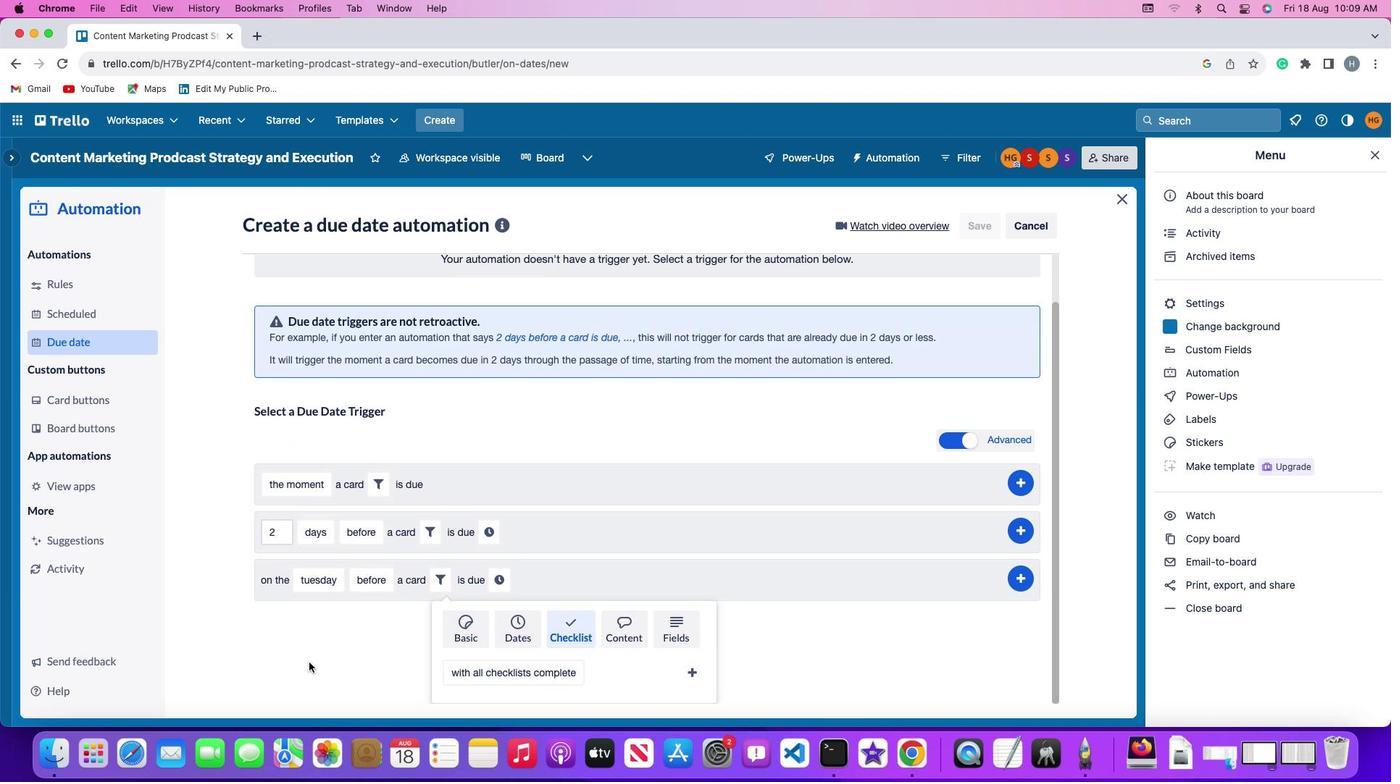 
Action: Mouse scrolled (309, 662) with delta (0, -2)
Screenshot: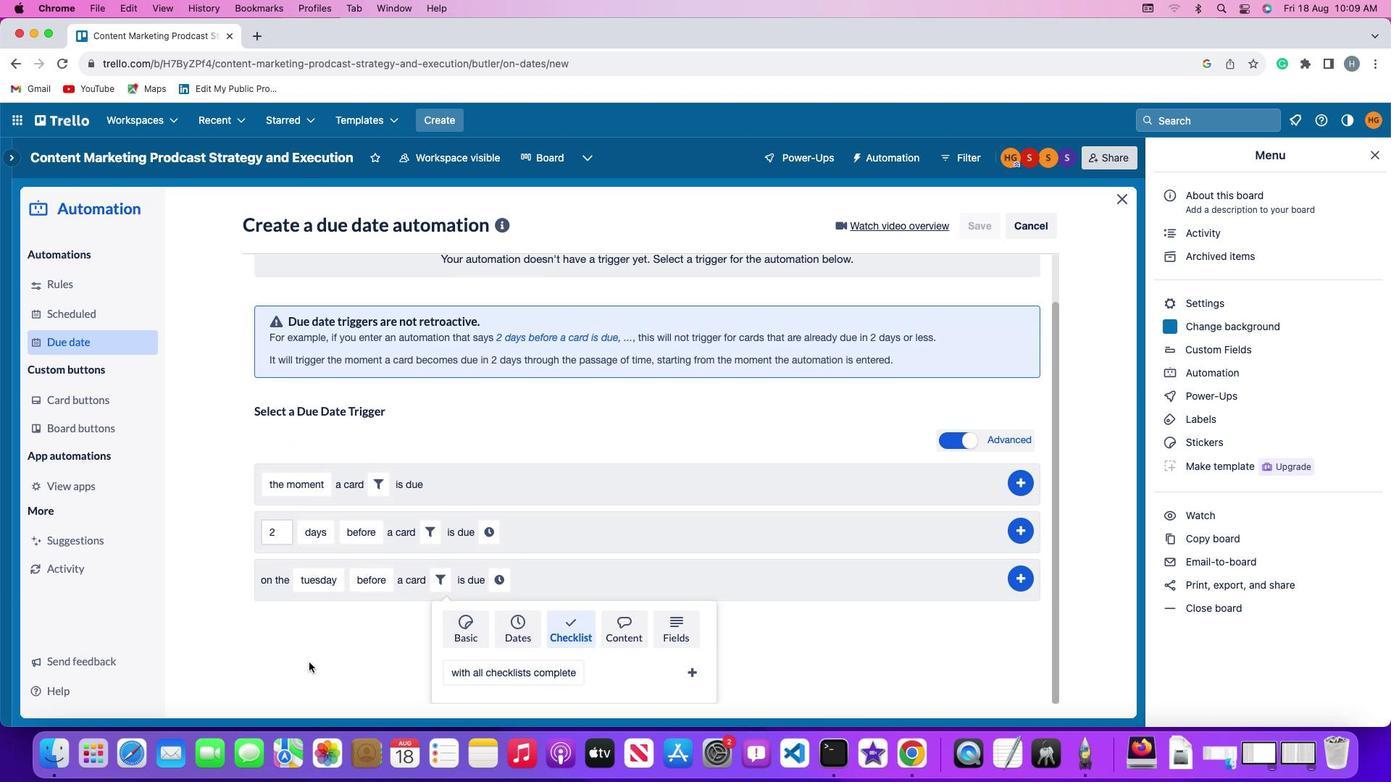 
Action: Mouse moved to (465, 673)
Screenshot: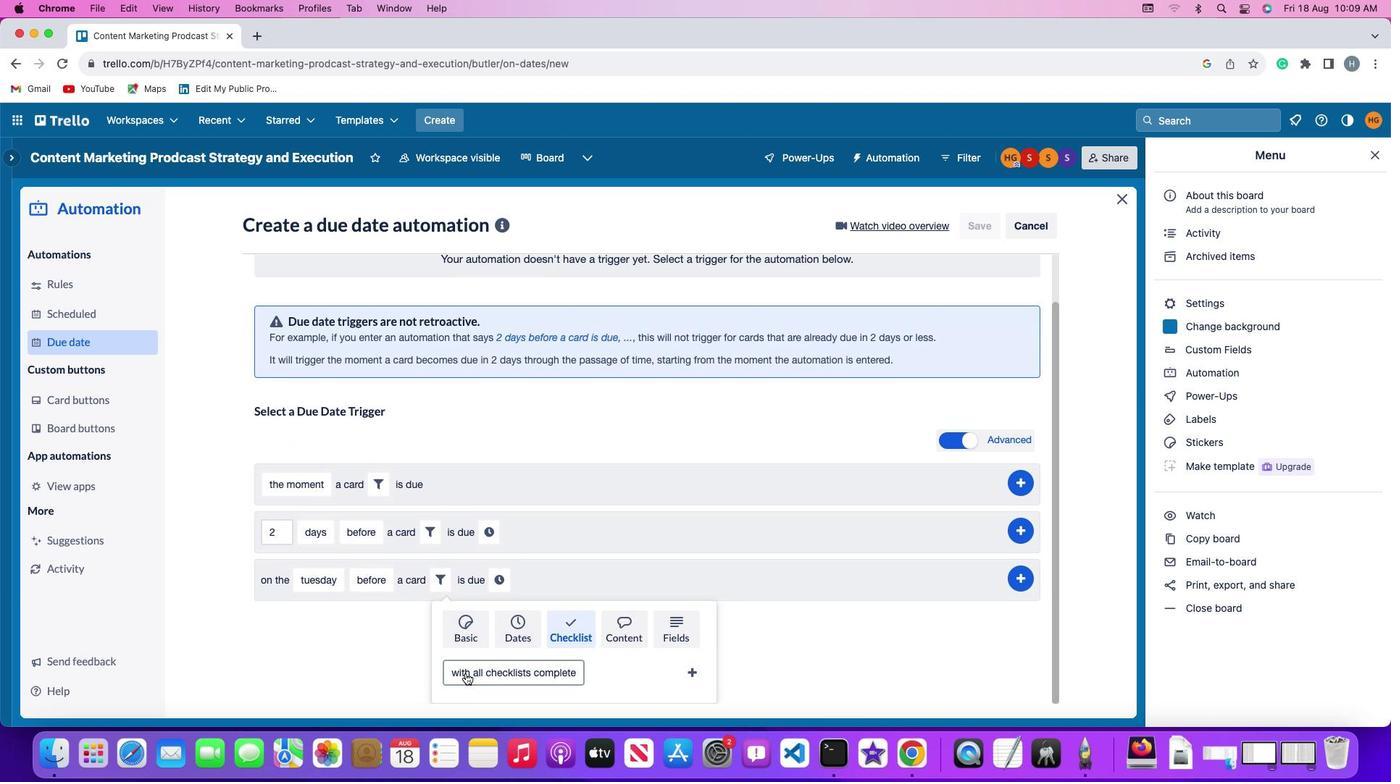 
Action: Mouse pressed left at (465, 673)
Screenshot: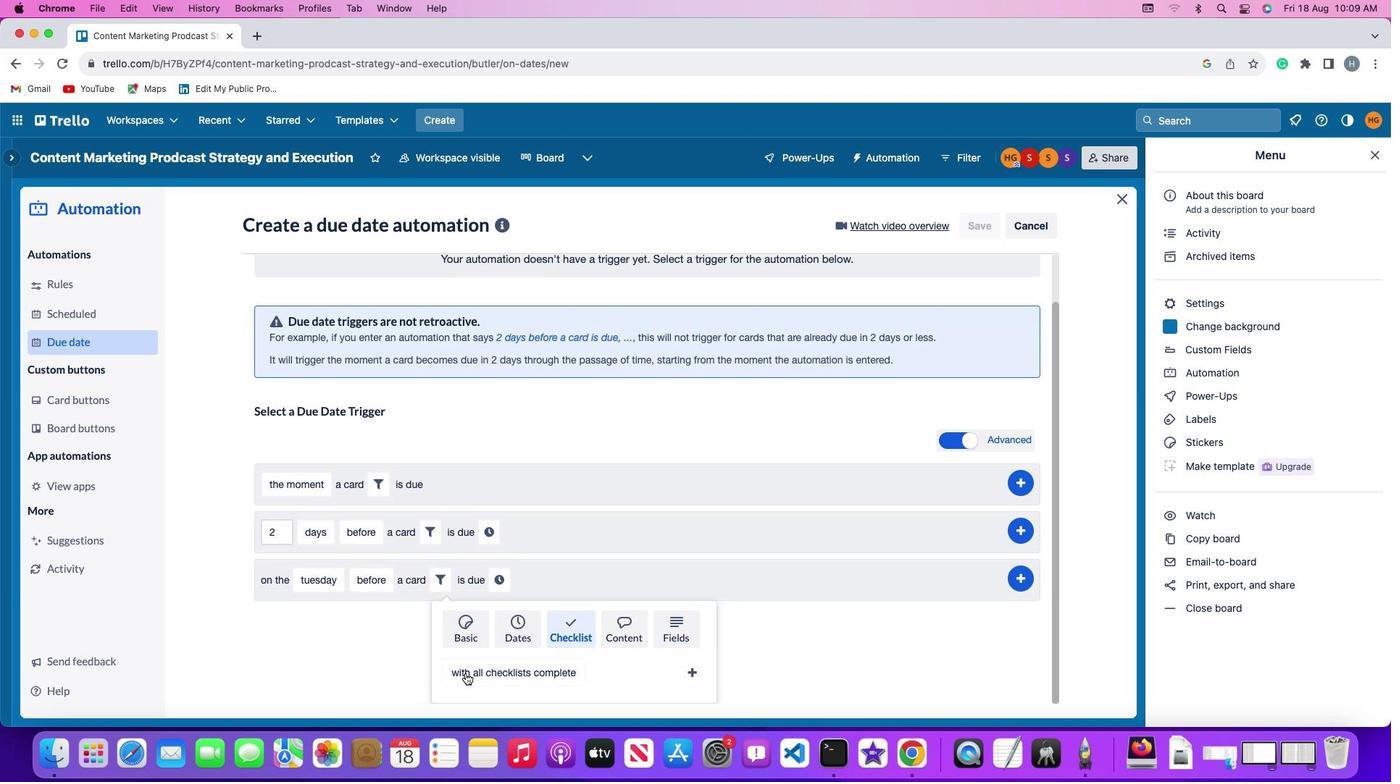 
Action: Mouse moved to (483, 615)
Screenshot: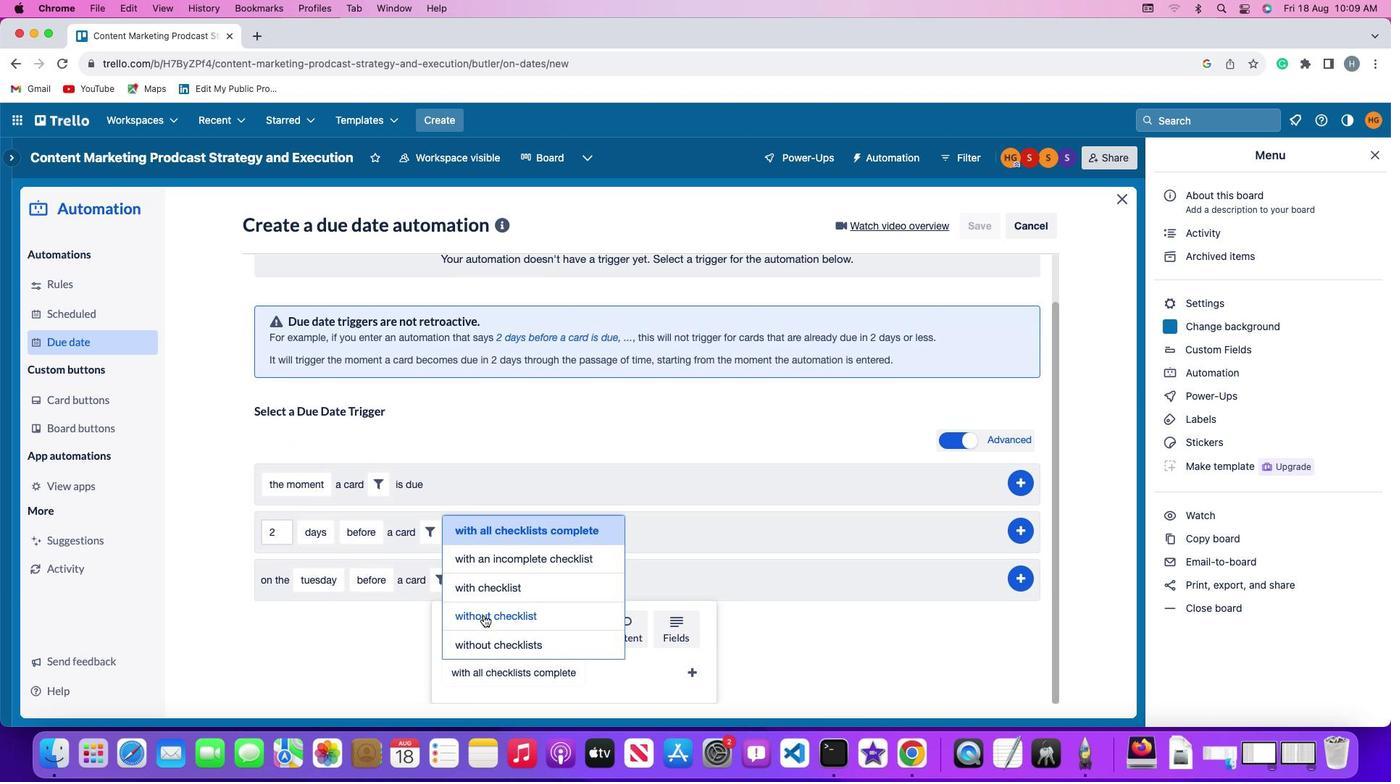 
Action: Mouse pressed left at (483, 615)
Screenshot: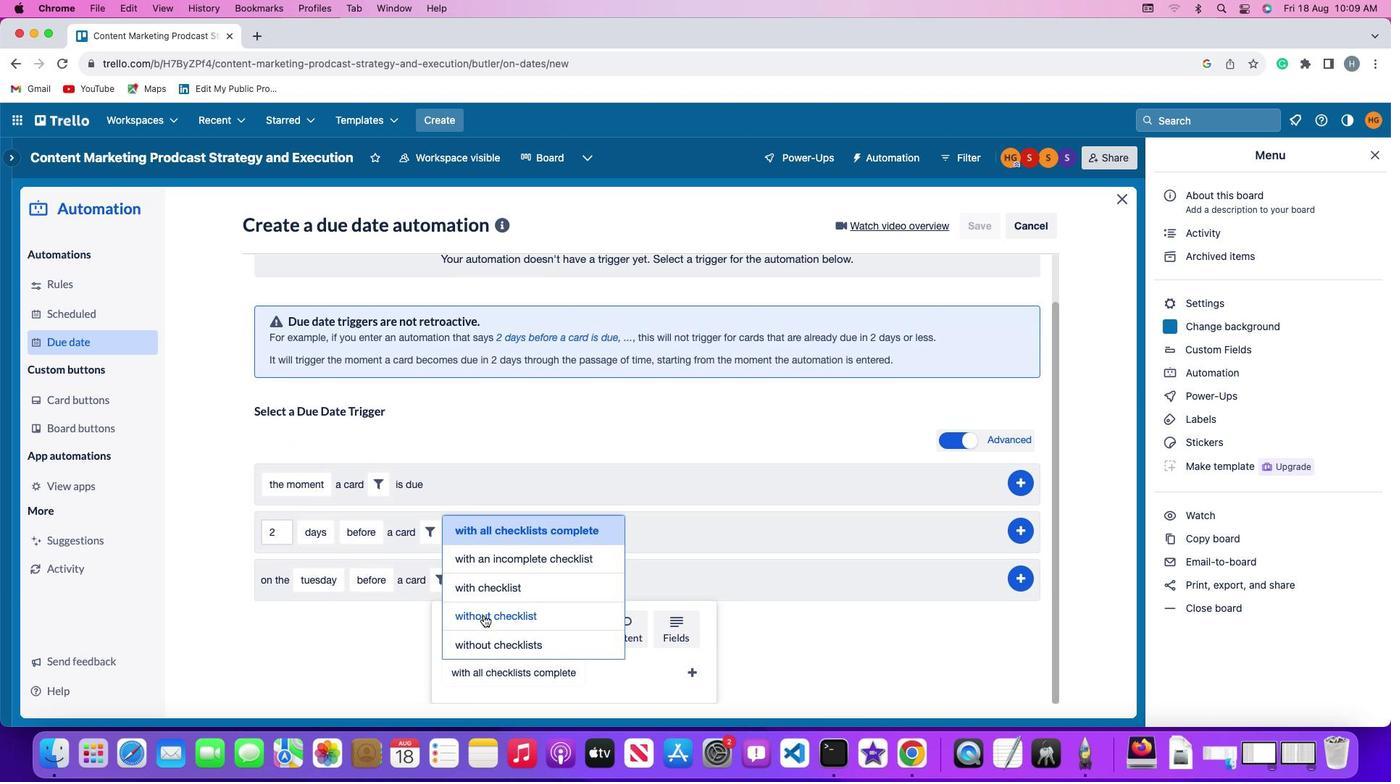
Action: Mouse moved to (565, 668)
Screenshot: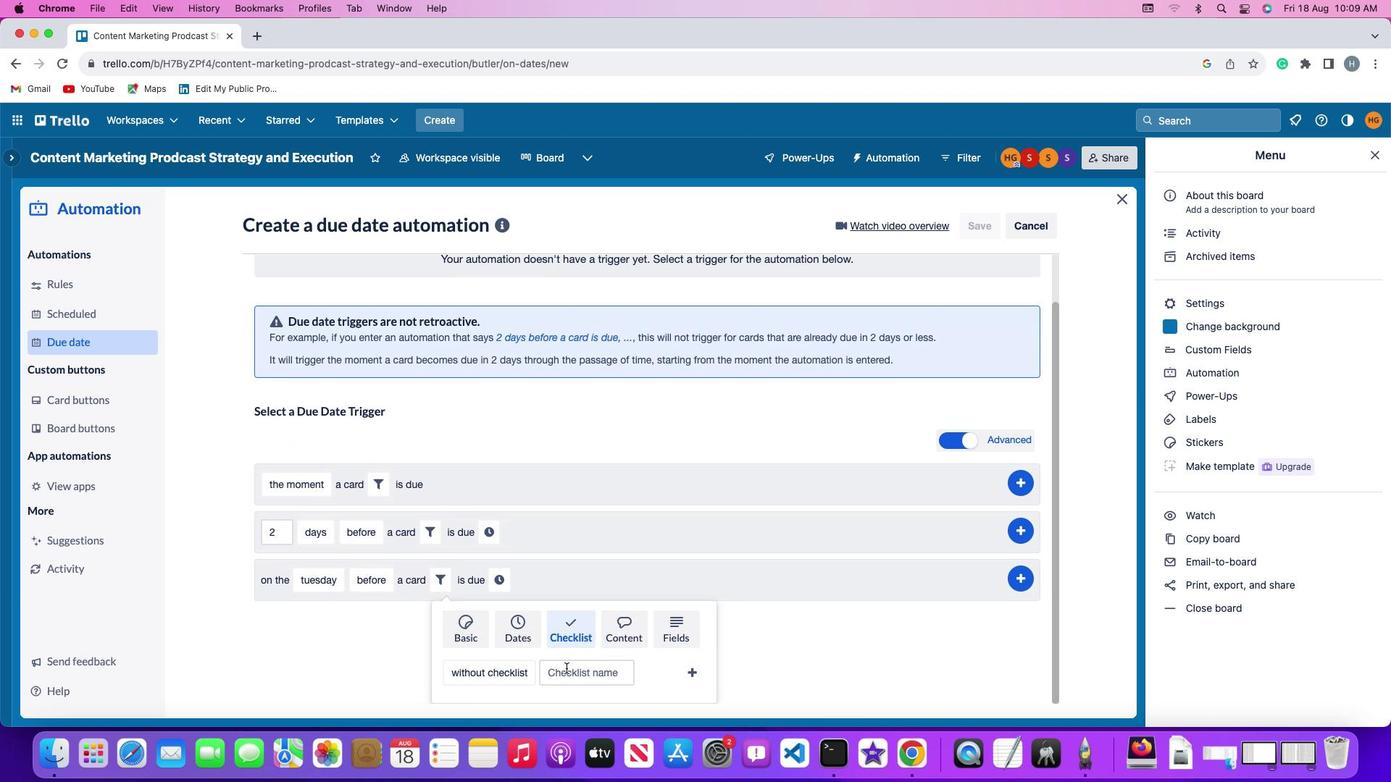 
Action: Mouse pressed left at (565, 668)
Screenshot: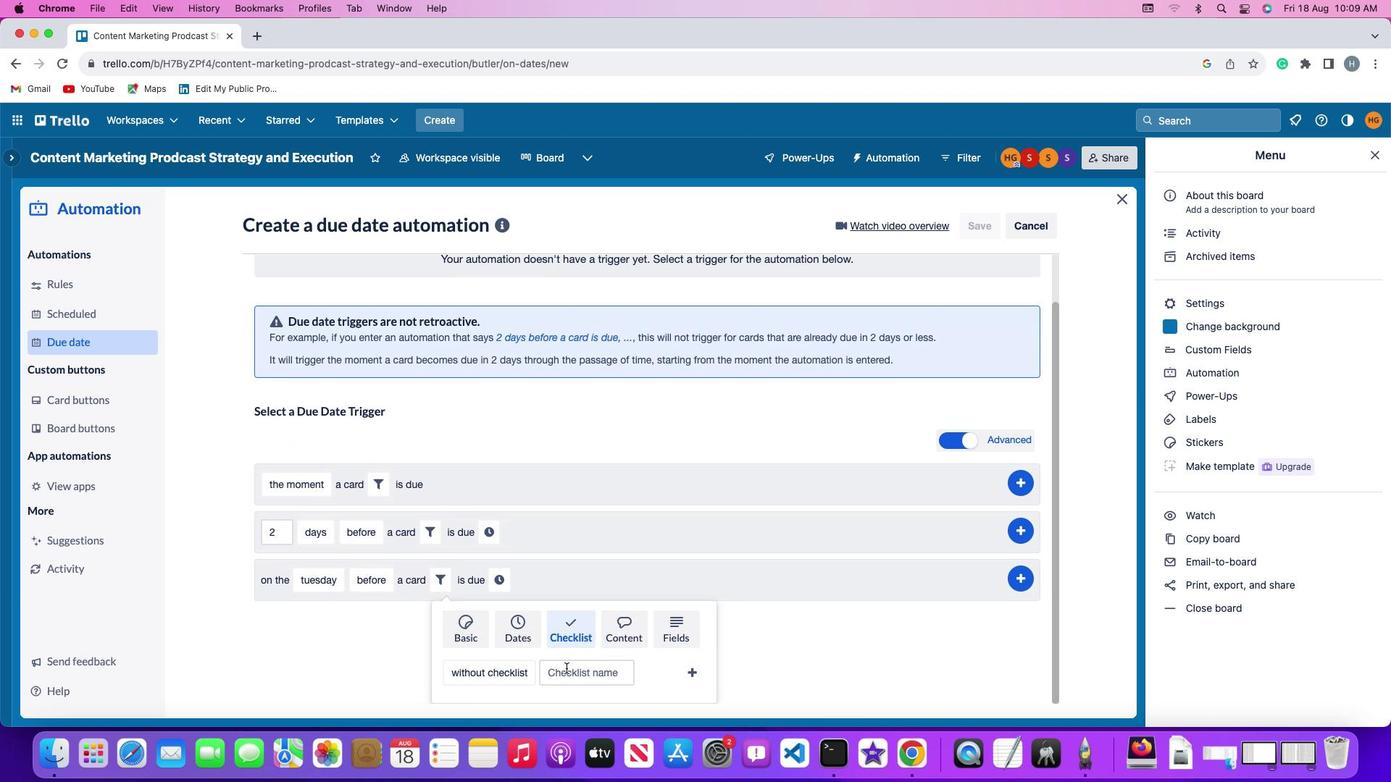 
Action: Mouse moved to (566, 668)
Screenshot: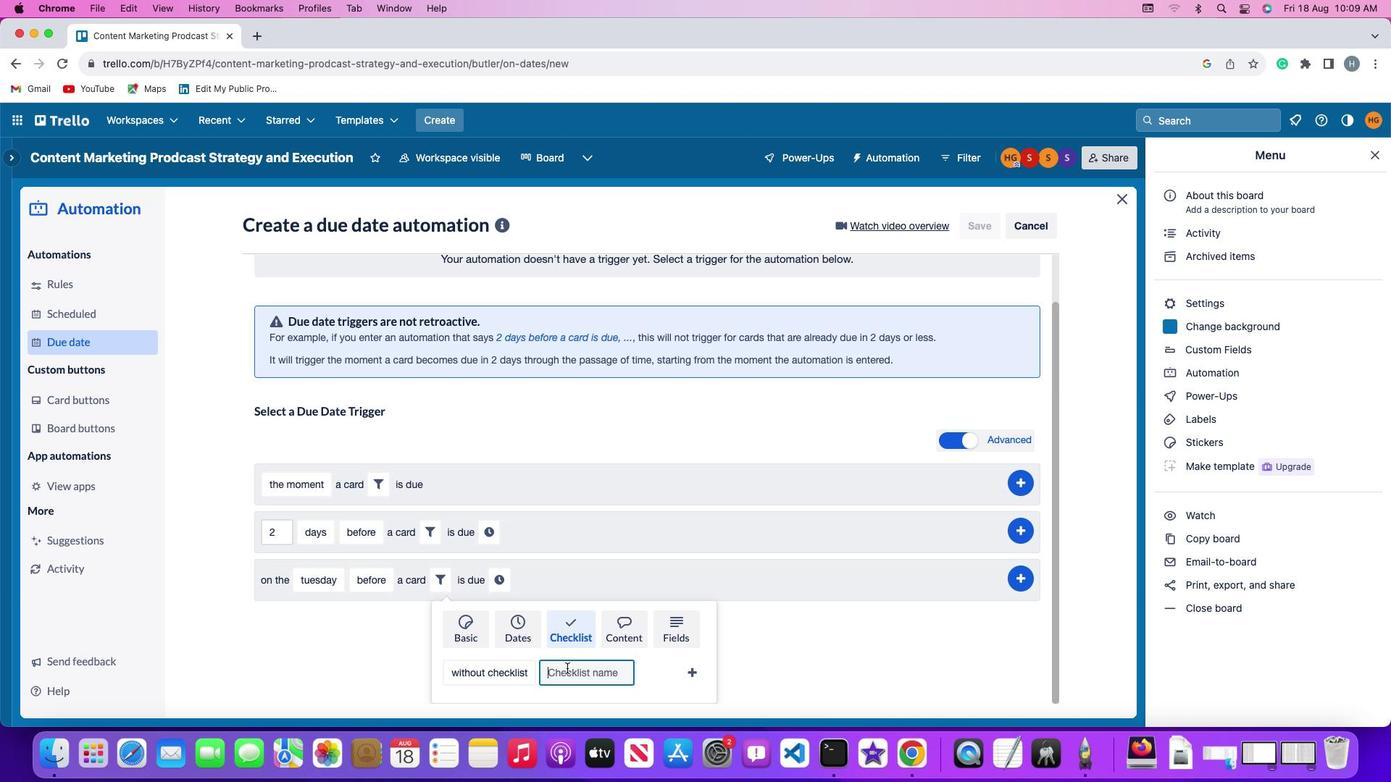 
Action: Key pressed Key.shift'R''e''s''u''m''e'
Screenshot: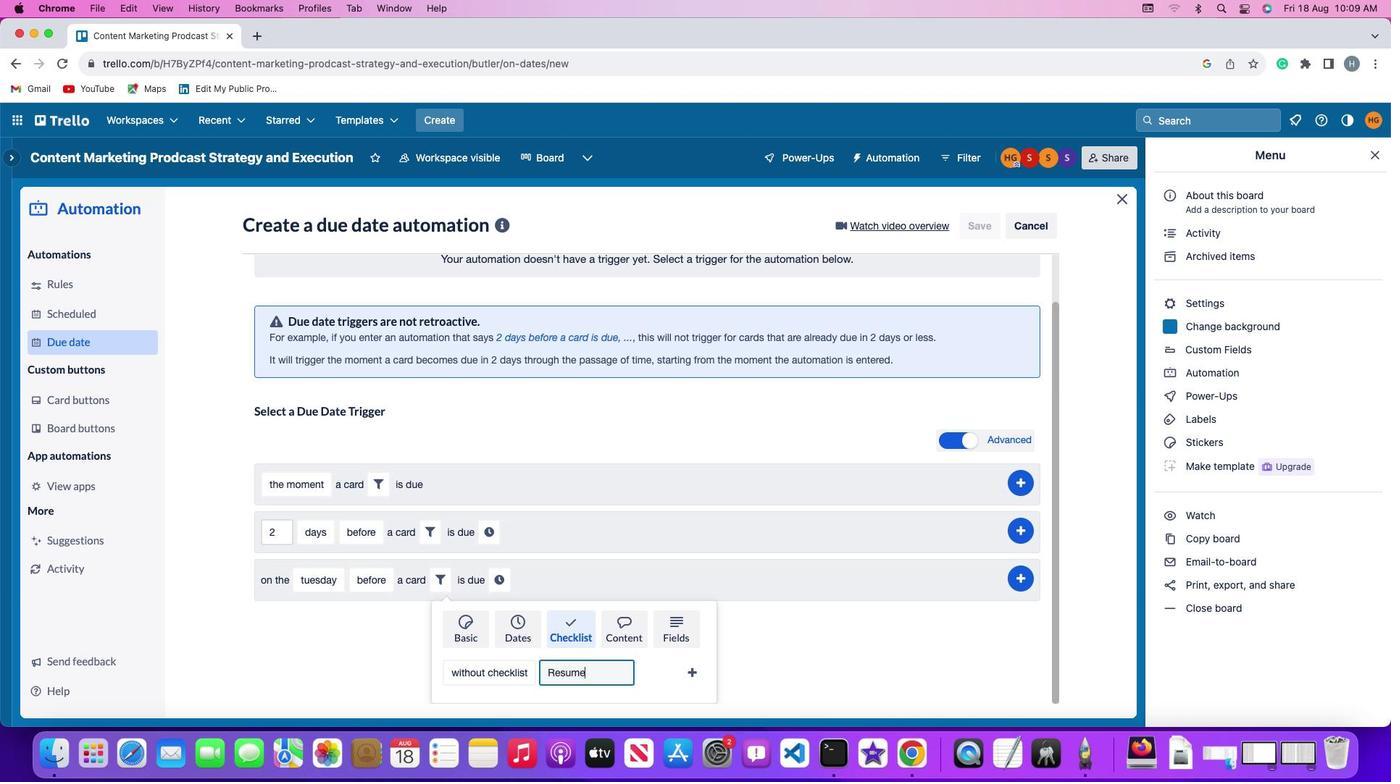 
Action: Mouse moved to (697, 666)
Screenshot: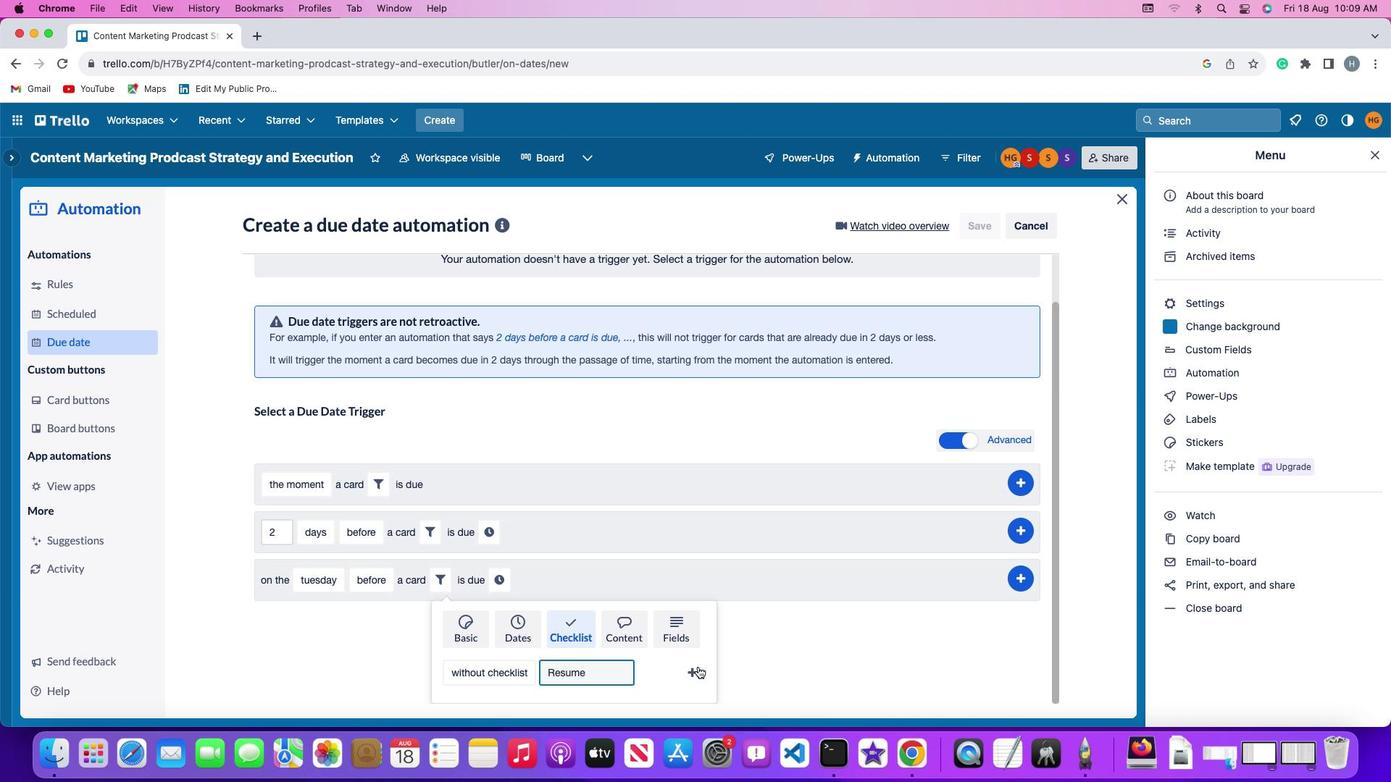 
Action: Mouse pressed left at (697, 666)
Screenshot: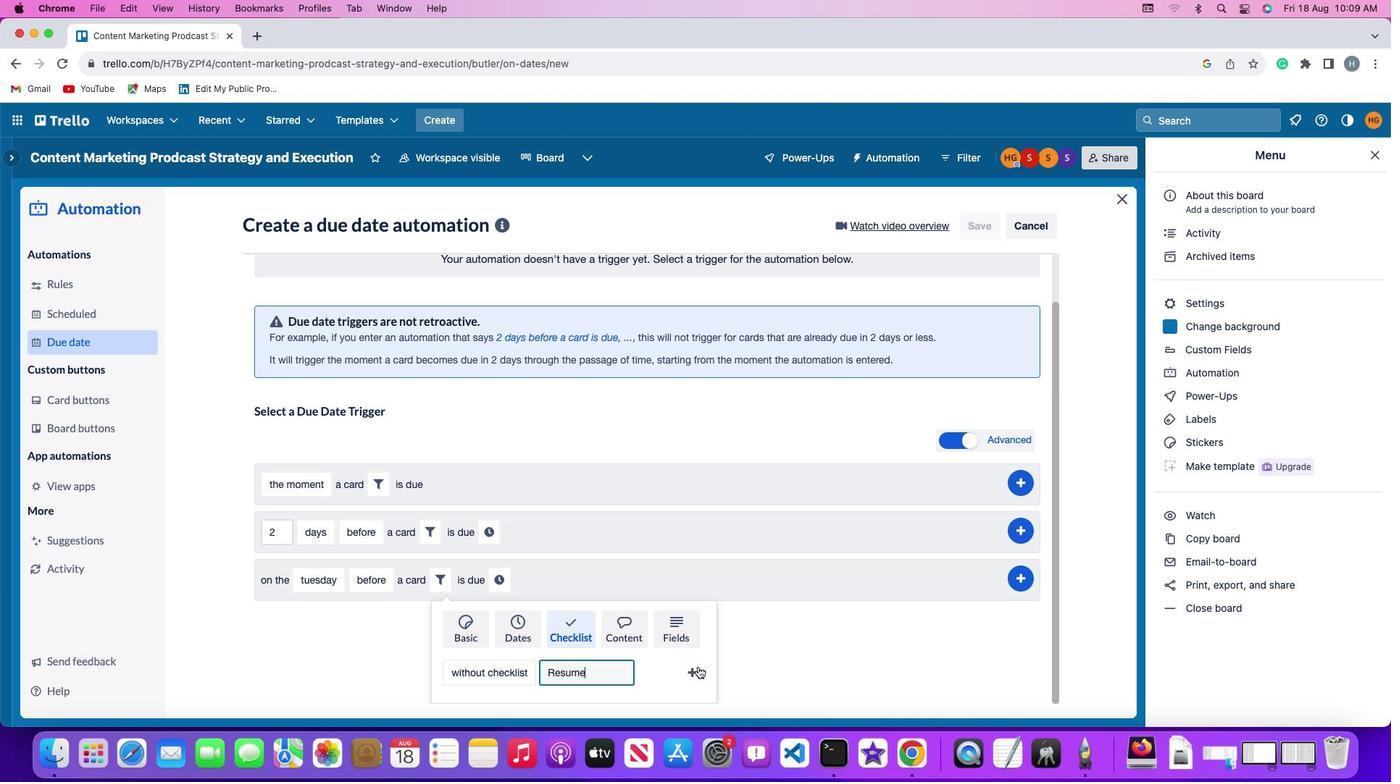 
Action: Mouse moved to (657, 625)
Screenshot: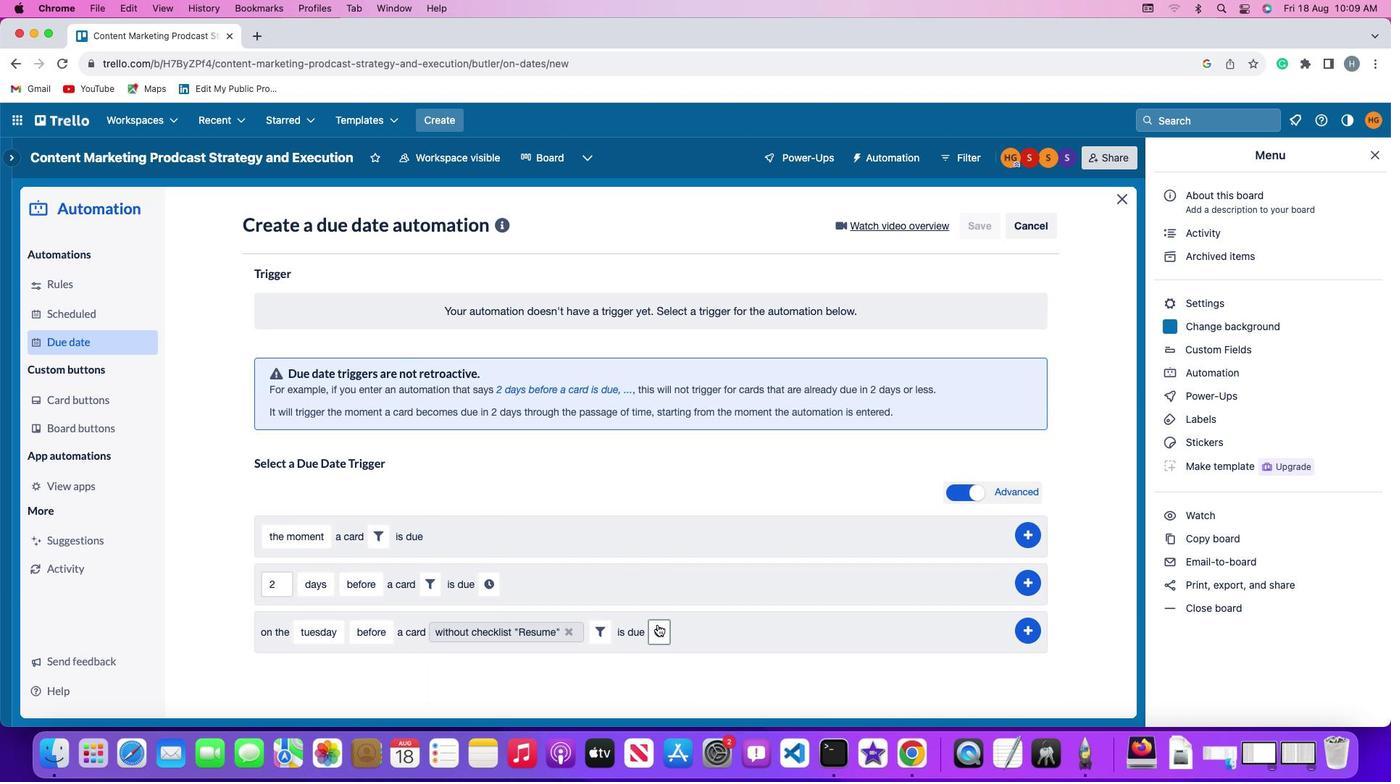
Action: Mouse pressed left at (657, 625)
Screenshot: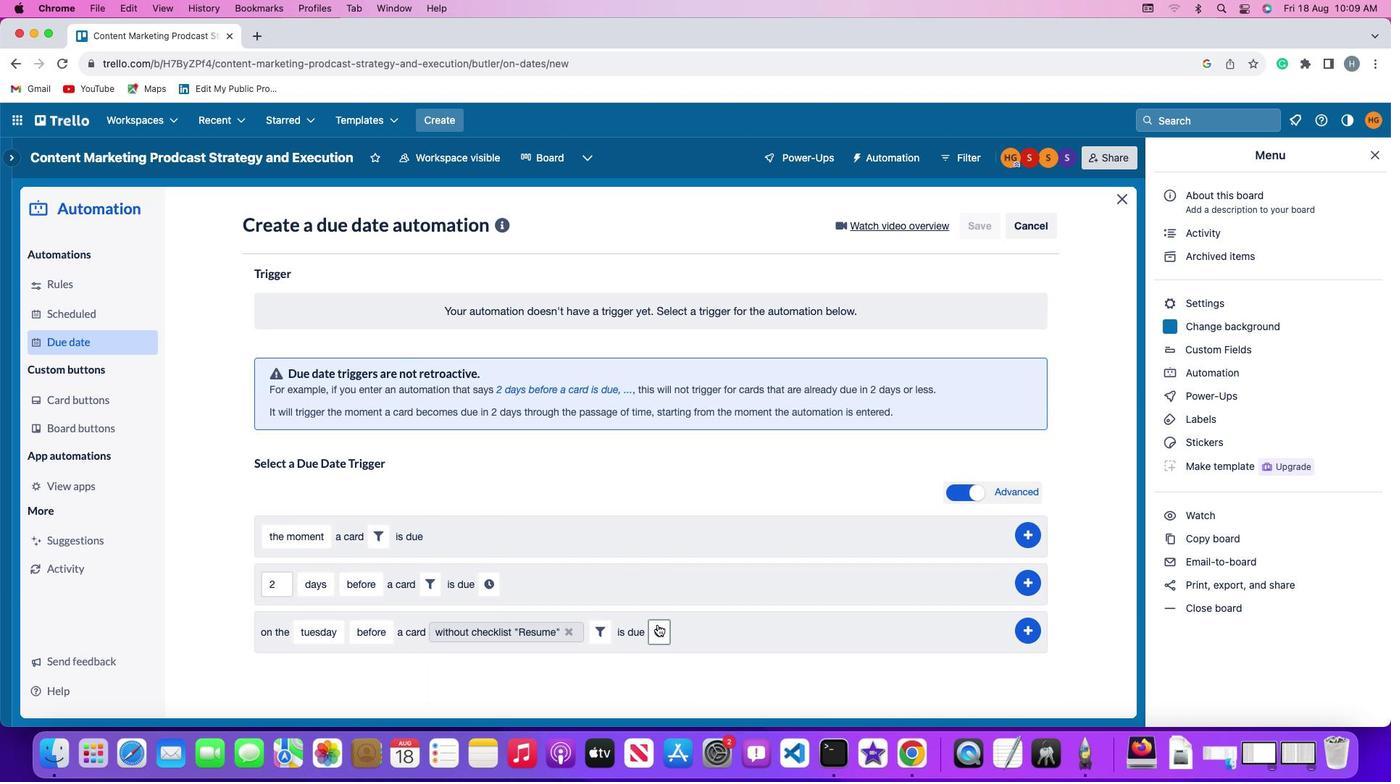 
Action: Mouse moved to (689, 633)
Screenshot: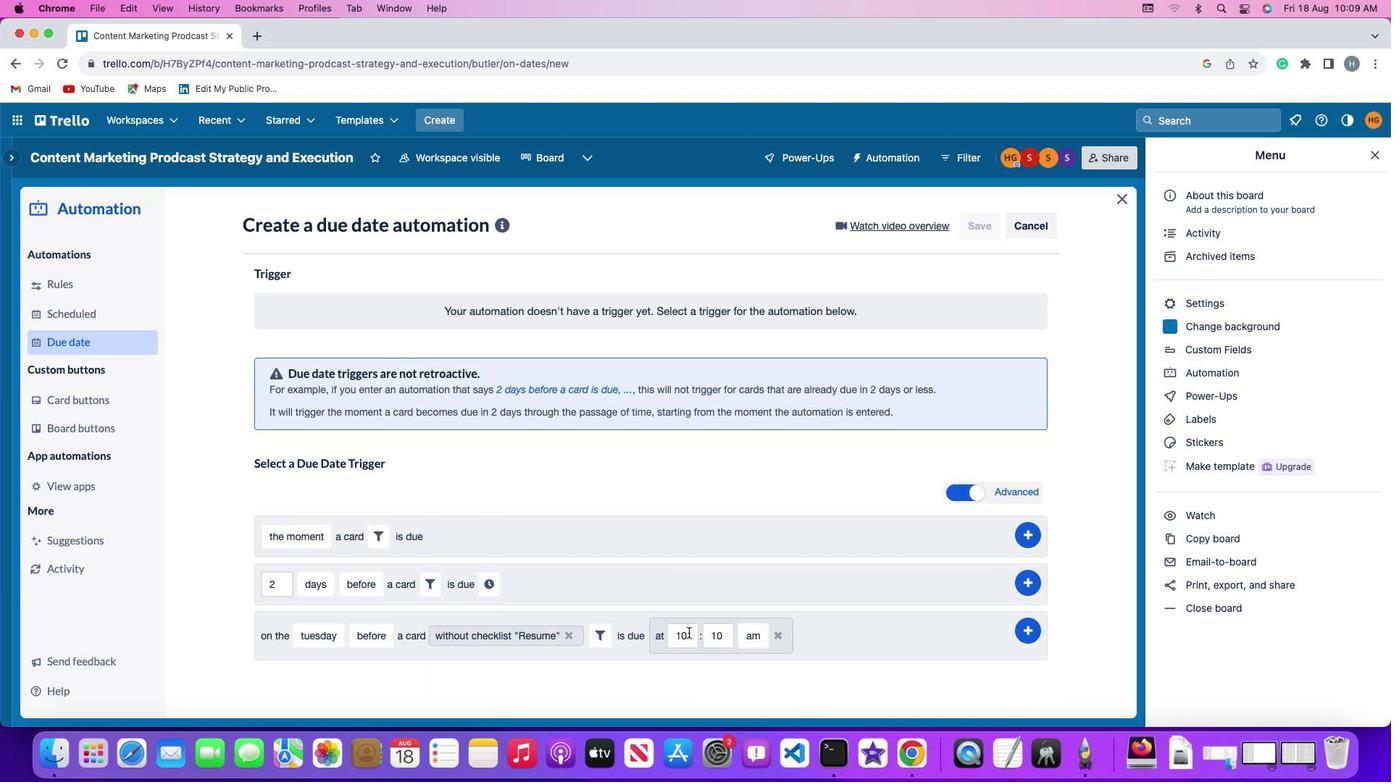 
Action: Mouse pressed left at (689, 633)
Screenshot: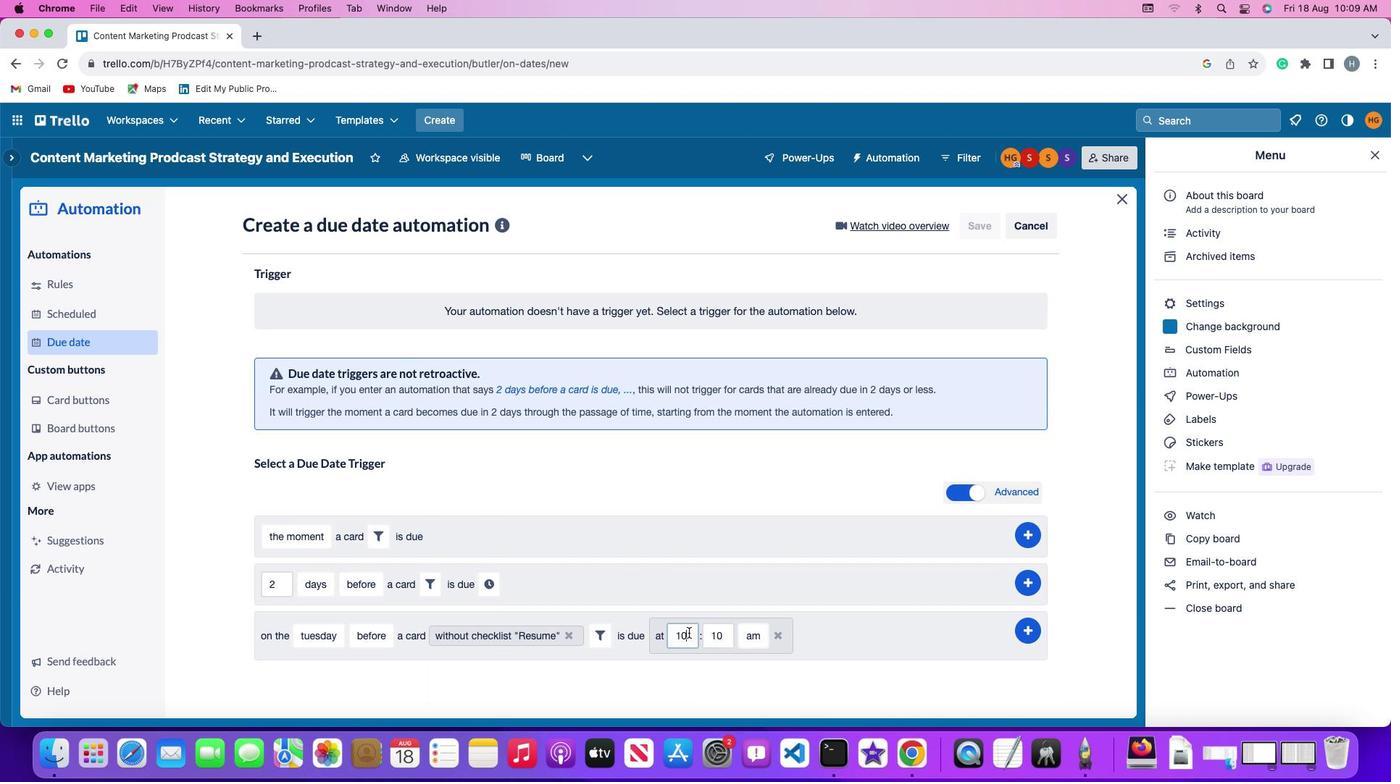 
Action: Mouse moved to (689, 633)
Screenshot: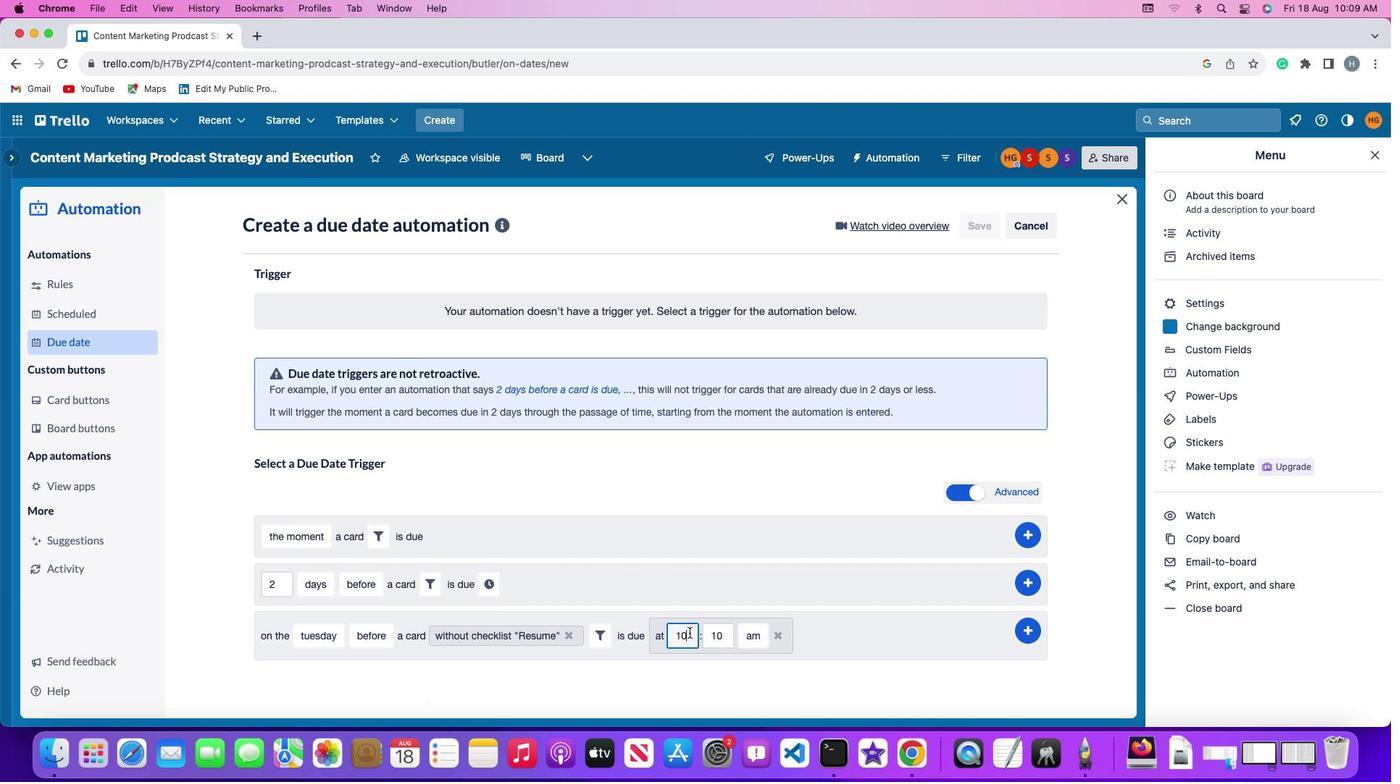 
Action: Key pressed Key.backspaceKey.backspace'1'
Screenshot: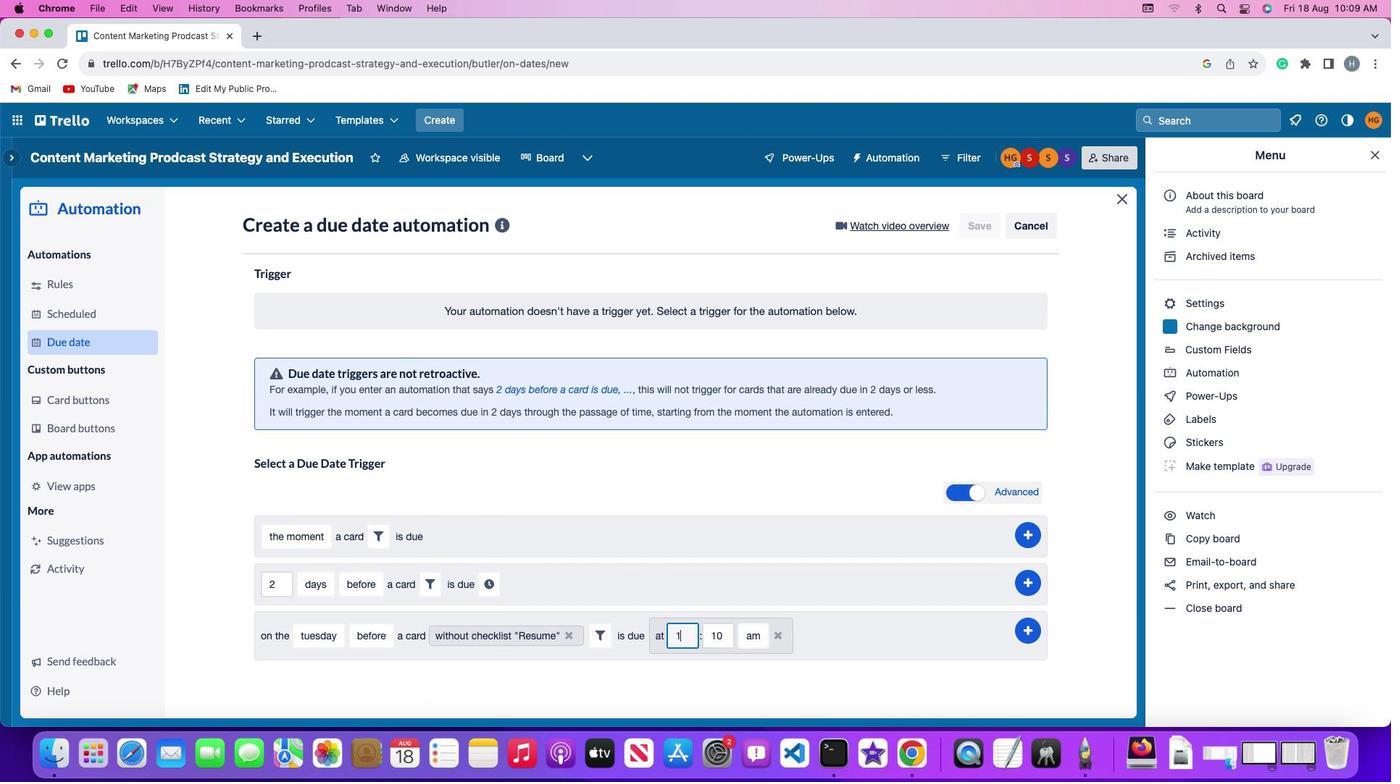 
Action: Mouse moved to (689, 633)
Screenshot: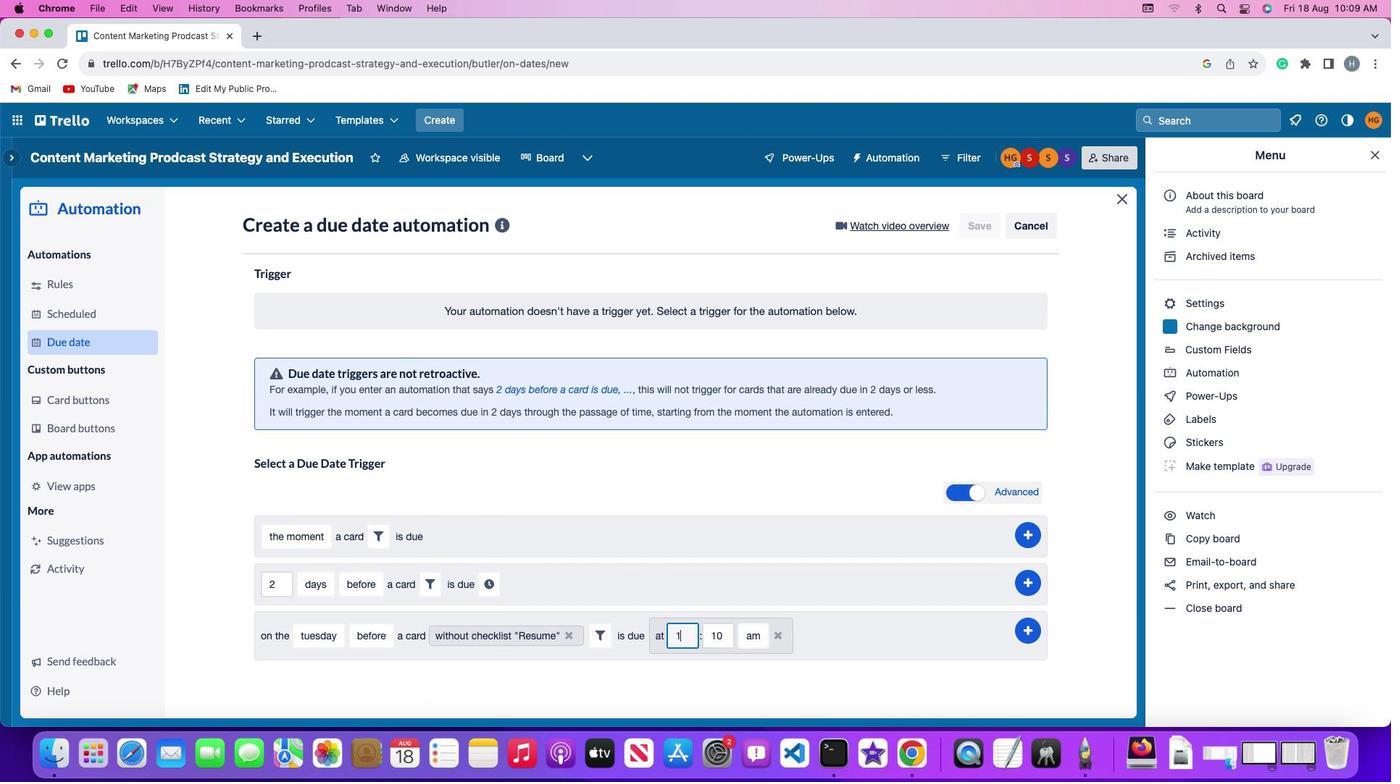 
Action: Key pressed '1'
Screenshot: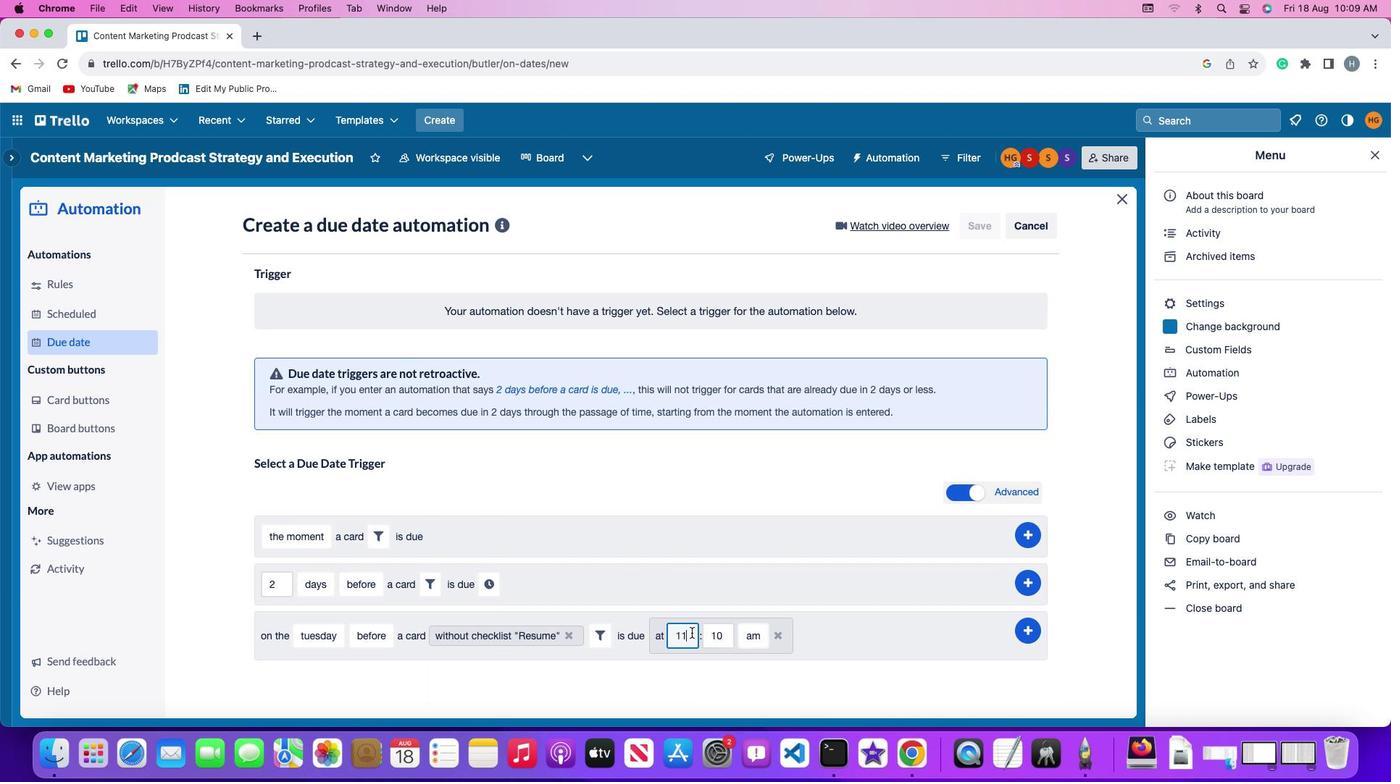 
Action: Mouse moved to (727, 632)
Screenshot: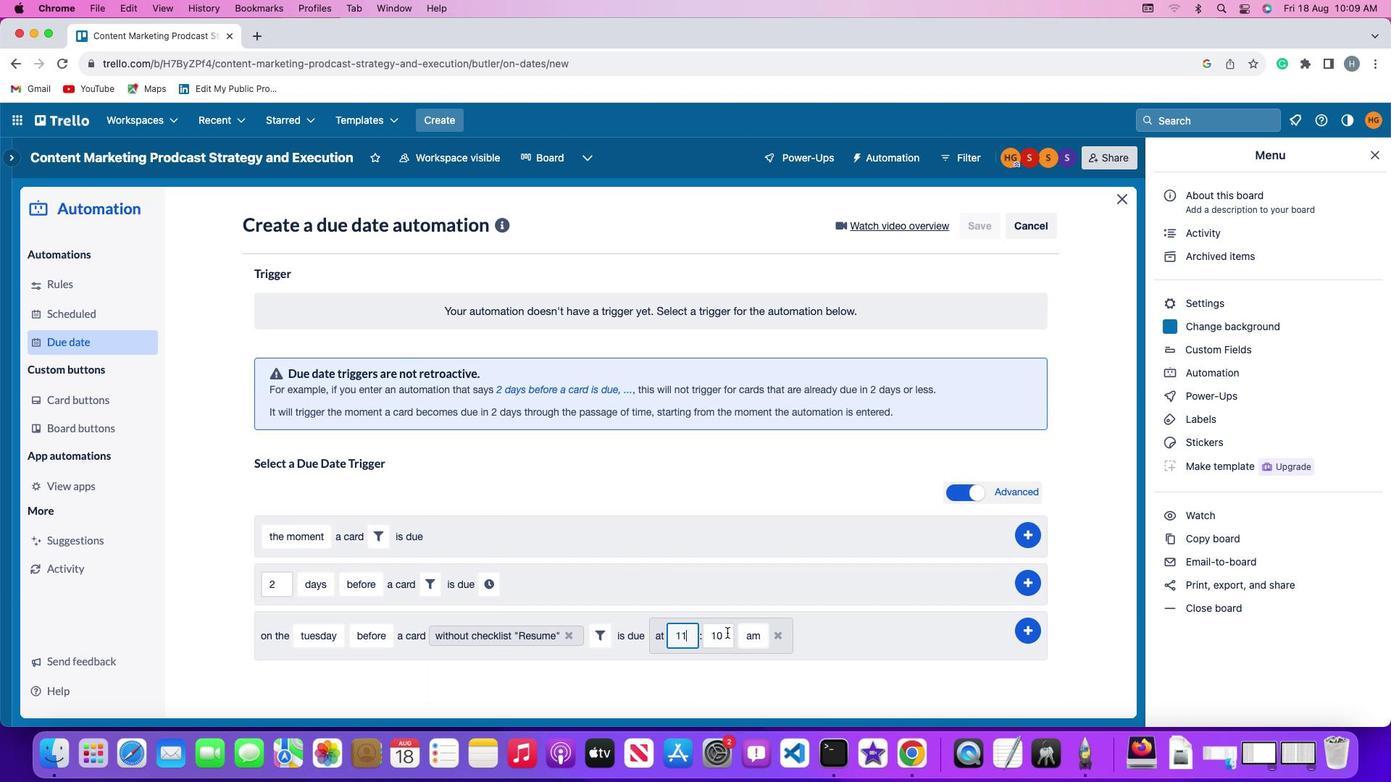 
Action: Mouse pressed left at (727, 632)
Screenshot: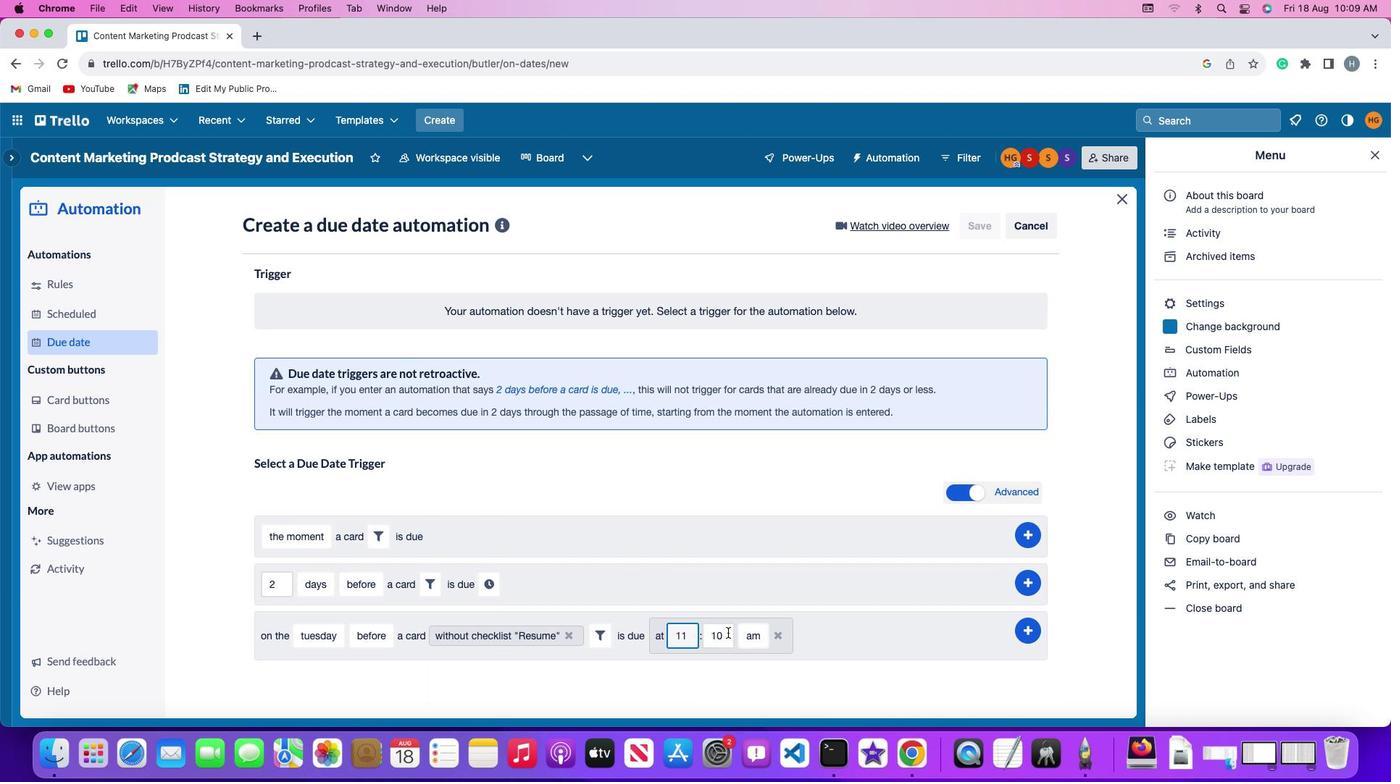 
Action: Mouse moved to (728, 632)
Screenshot: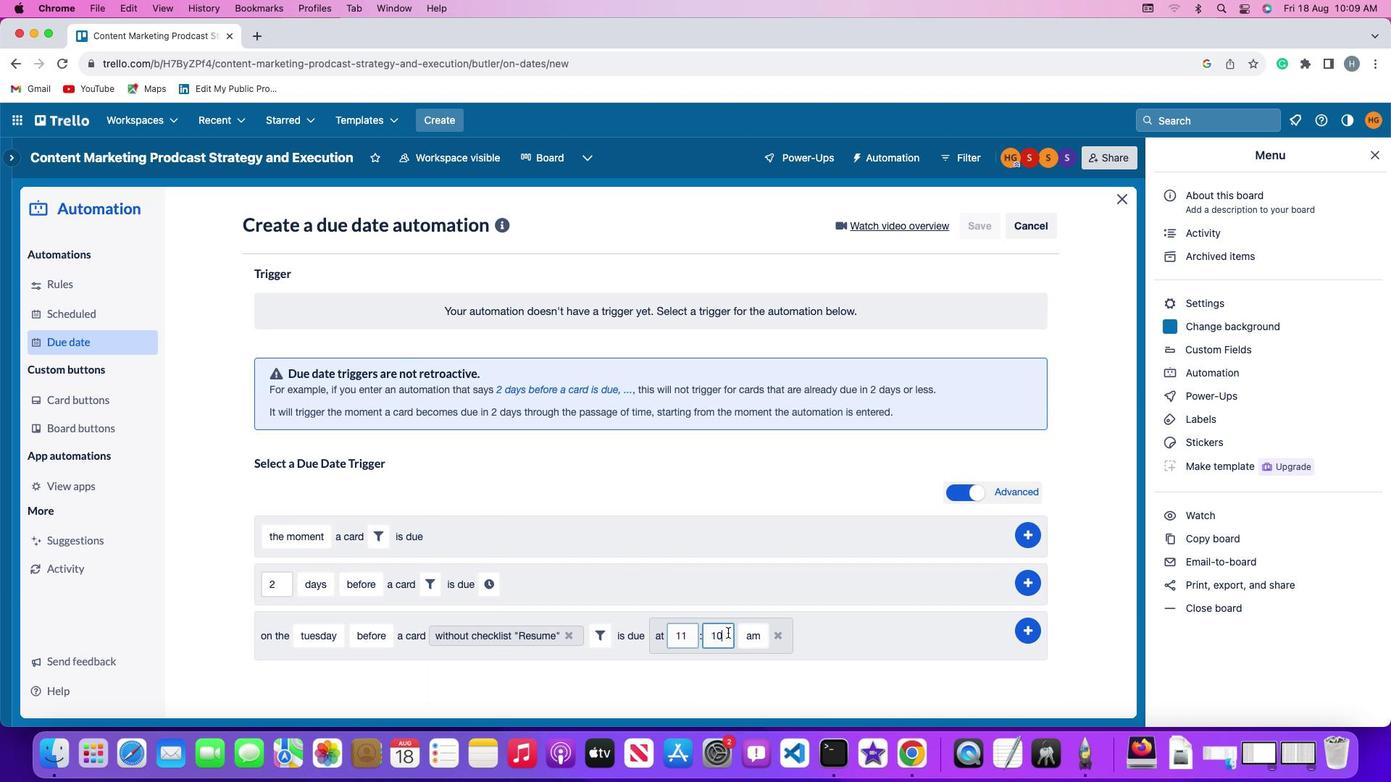 
Action: Key pressed Key.backspaceKey.backspace'0''0'
Screenshot: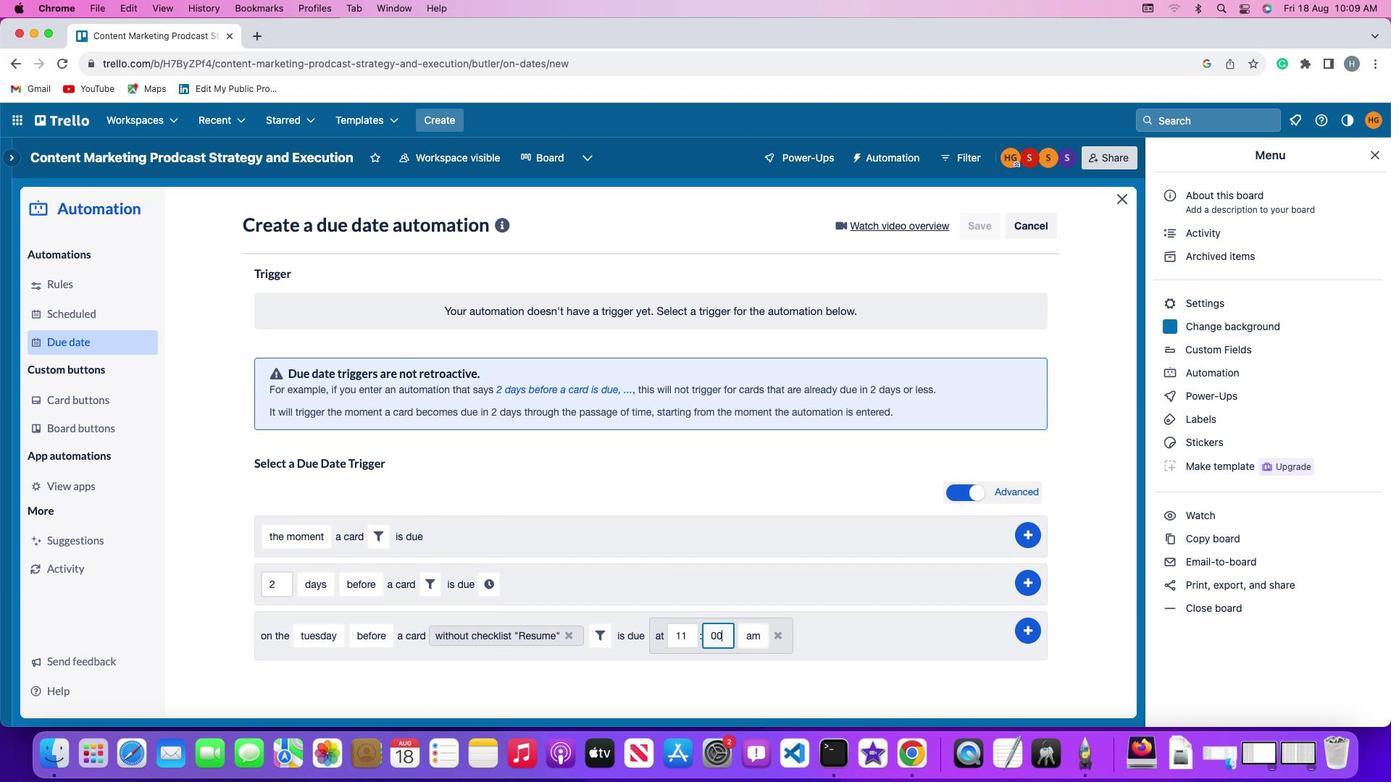 
Action: Mouse moved to (761, 635)
Screenshot: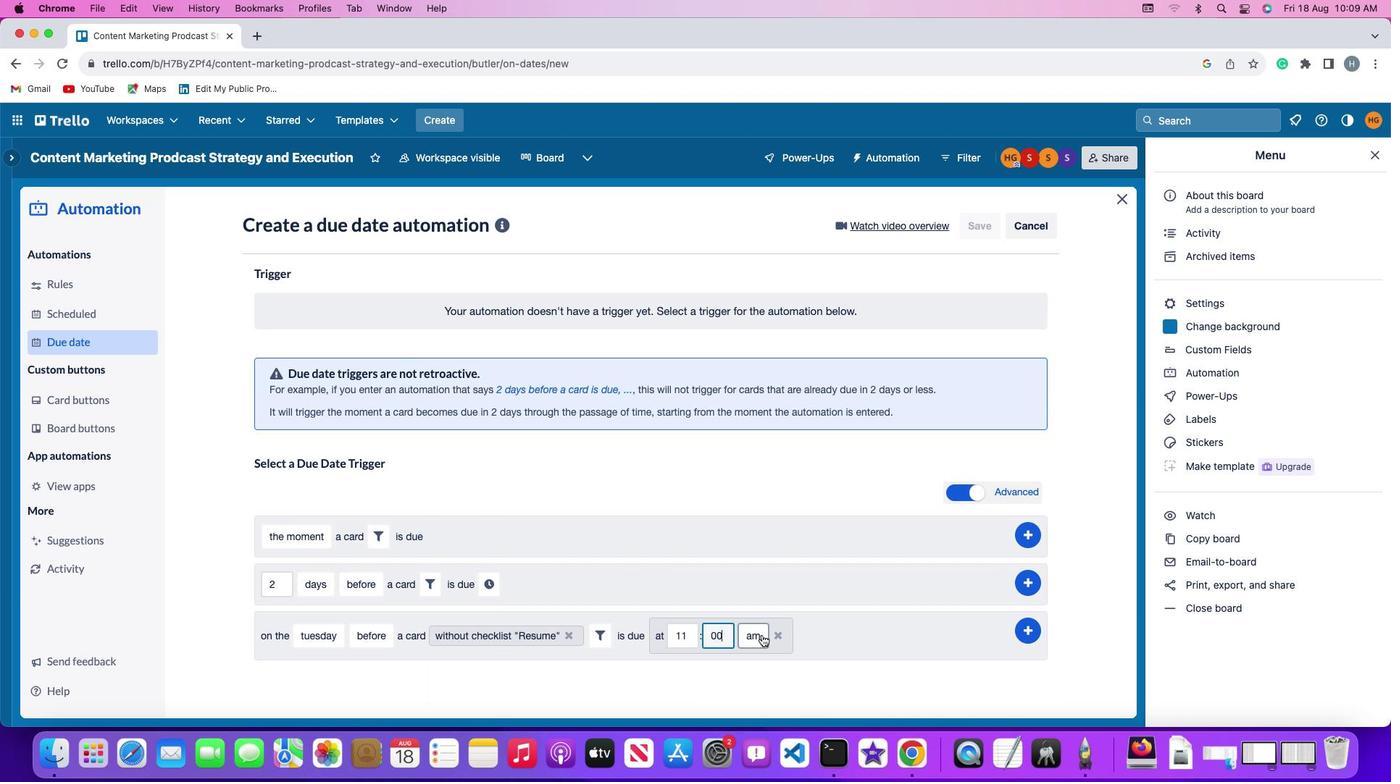 
Action: Mouse pressed left at (761, 635)
Screenshot: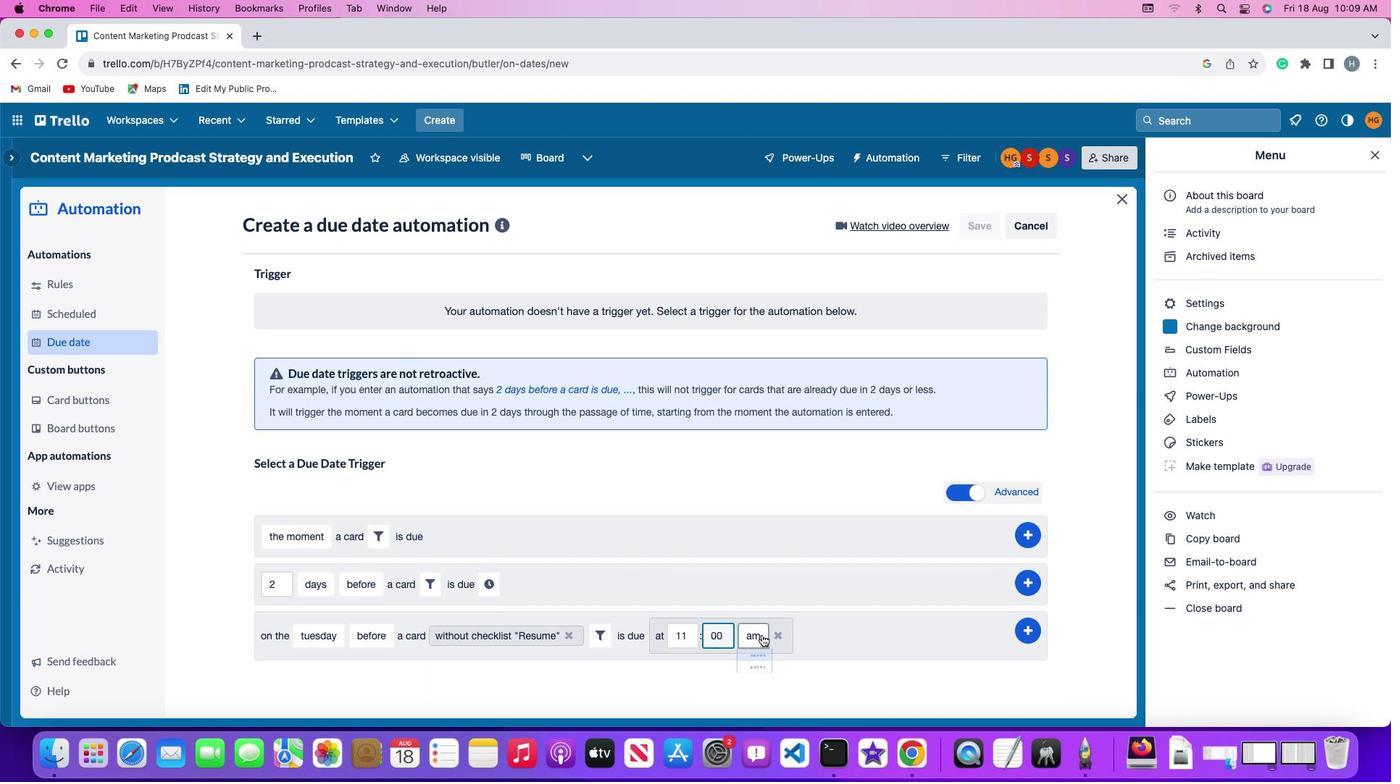 
Action: Mouse moved to (756, 662)
Screenshot: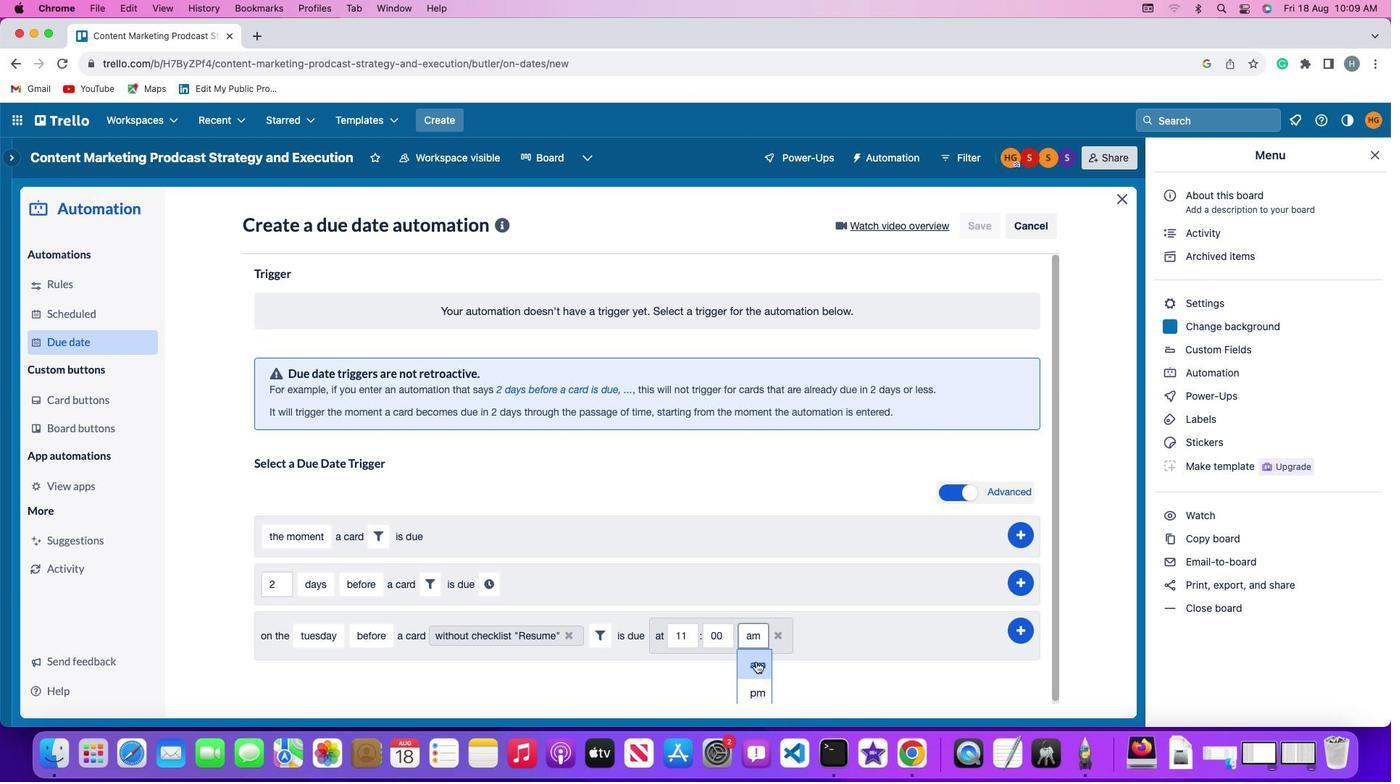 
Action: Mouse pressed left at (756, 662)
Screenshot: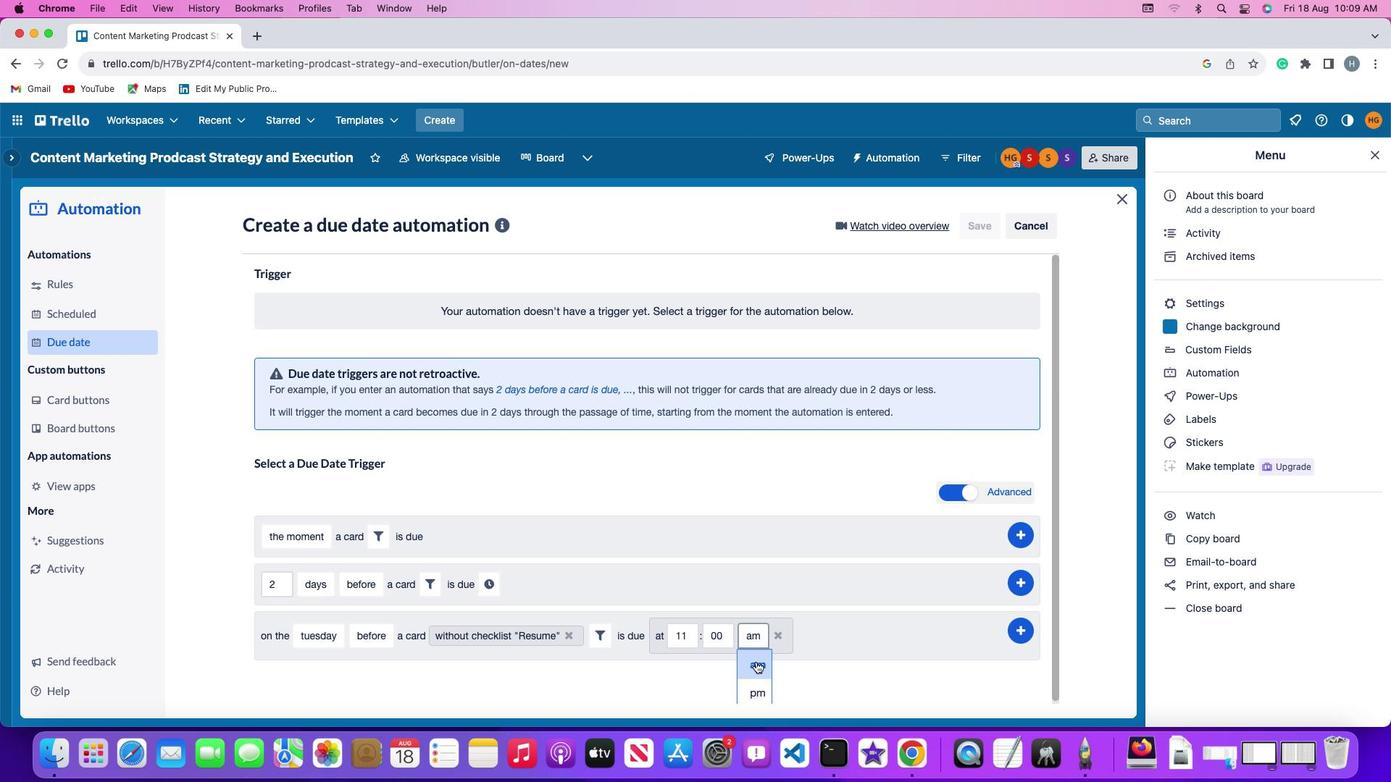 
Action: Mouse moved to (1033, 628)
Screenshot: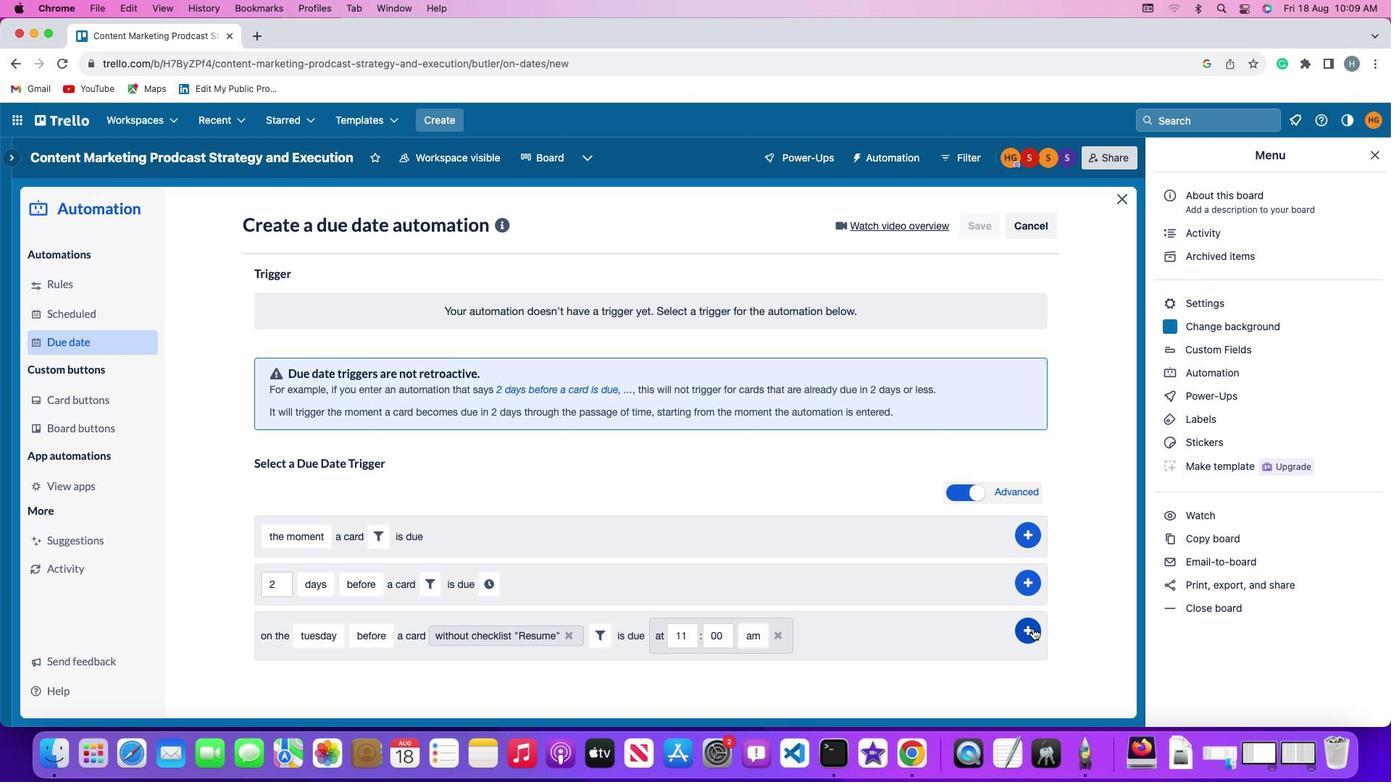 
Action: Mouse pressed left at (1033, 628)
Screenshot: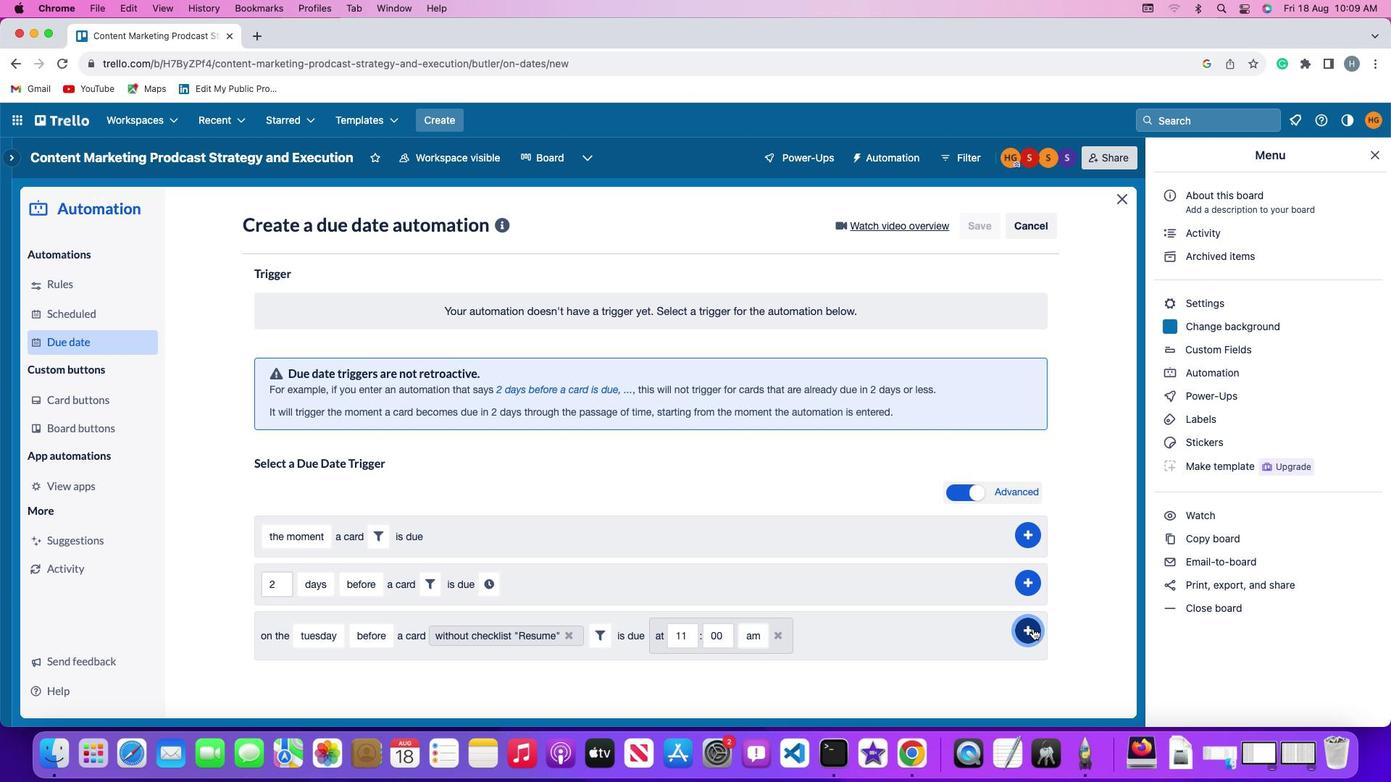
Action: Mouse moved to (1094, 518)
Screenshot: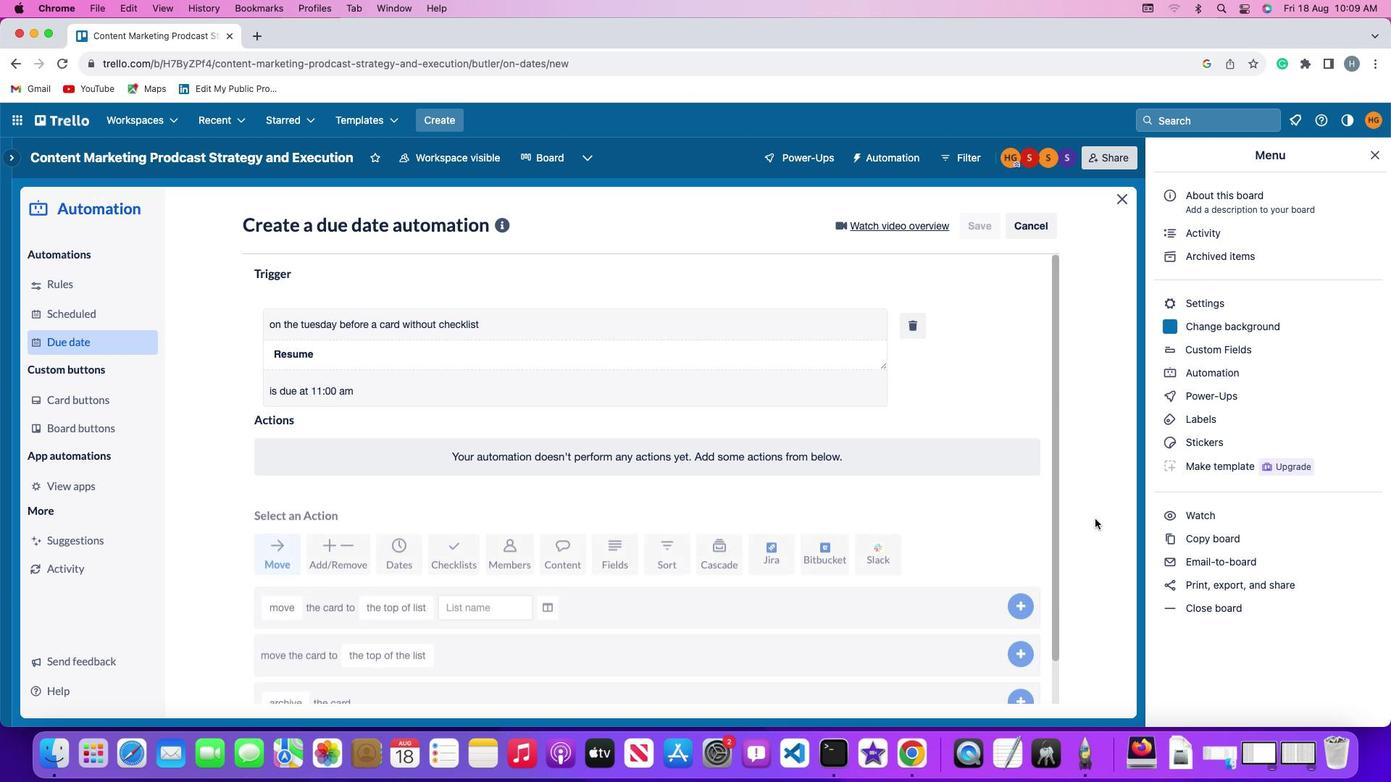 
